 Task: Check the percentage active listings of washer in the last 5 years.
Action: Mouse moved to (1059, 233)
Screenshot: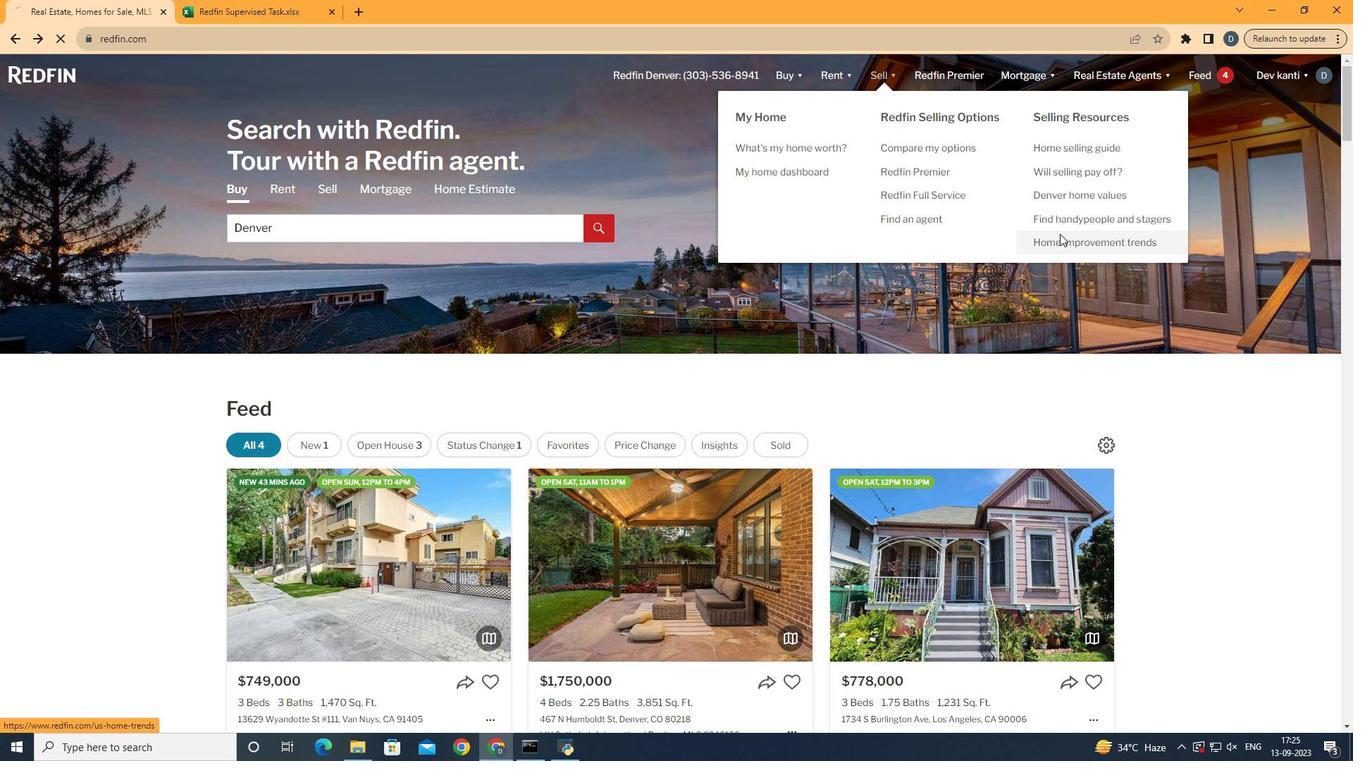 
Action: Mouse pressed left at (1059, 233)
Screenshot: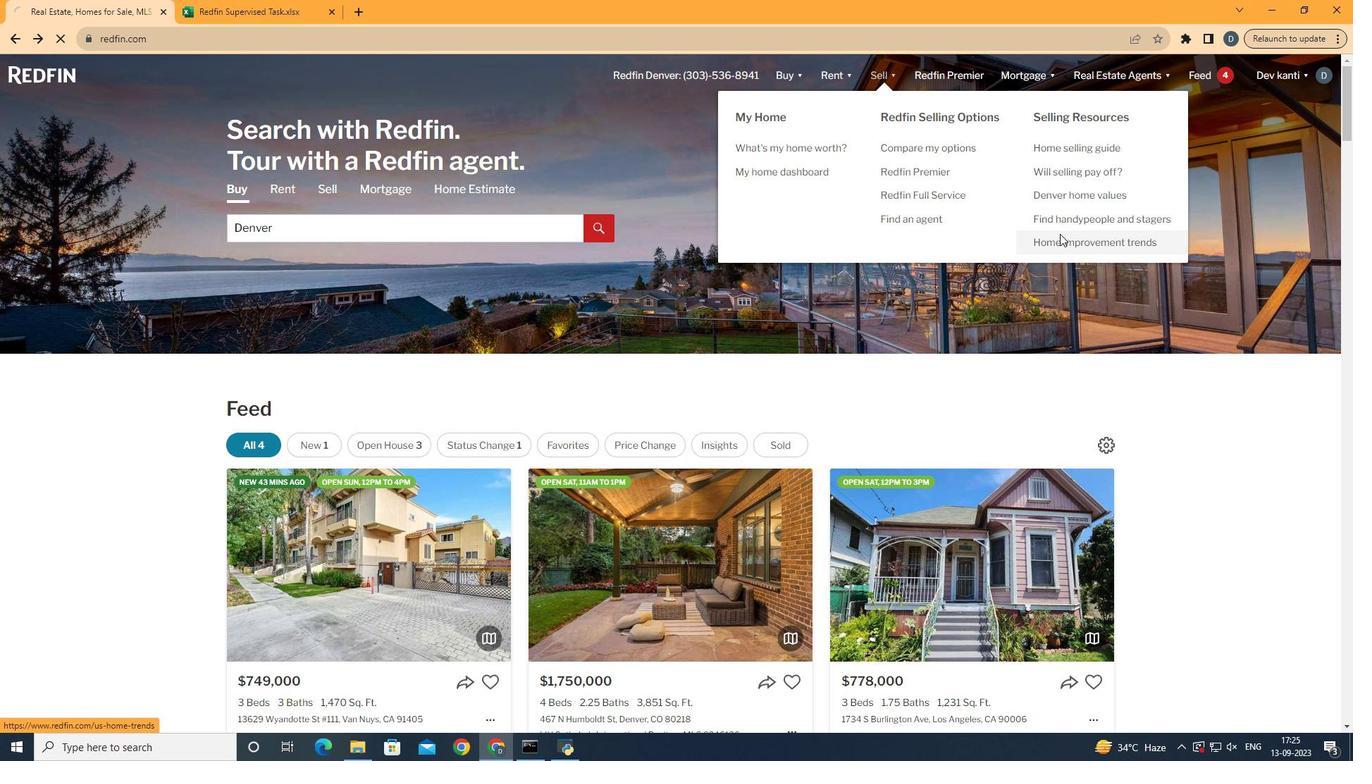 
Action: Mouse moved to (385, 261)
Screenshot: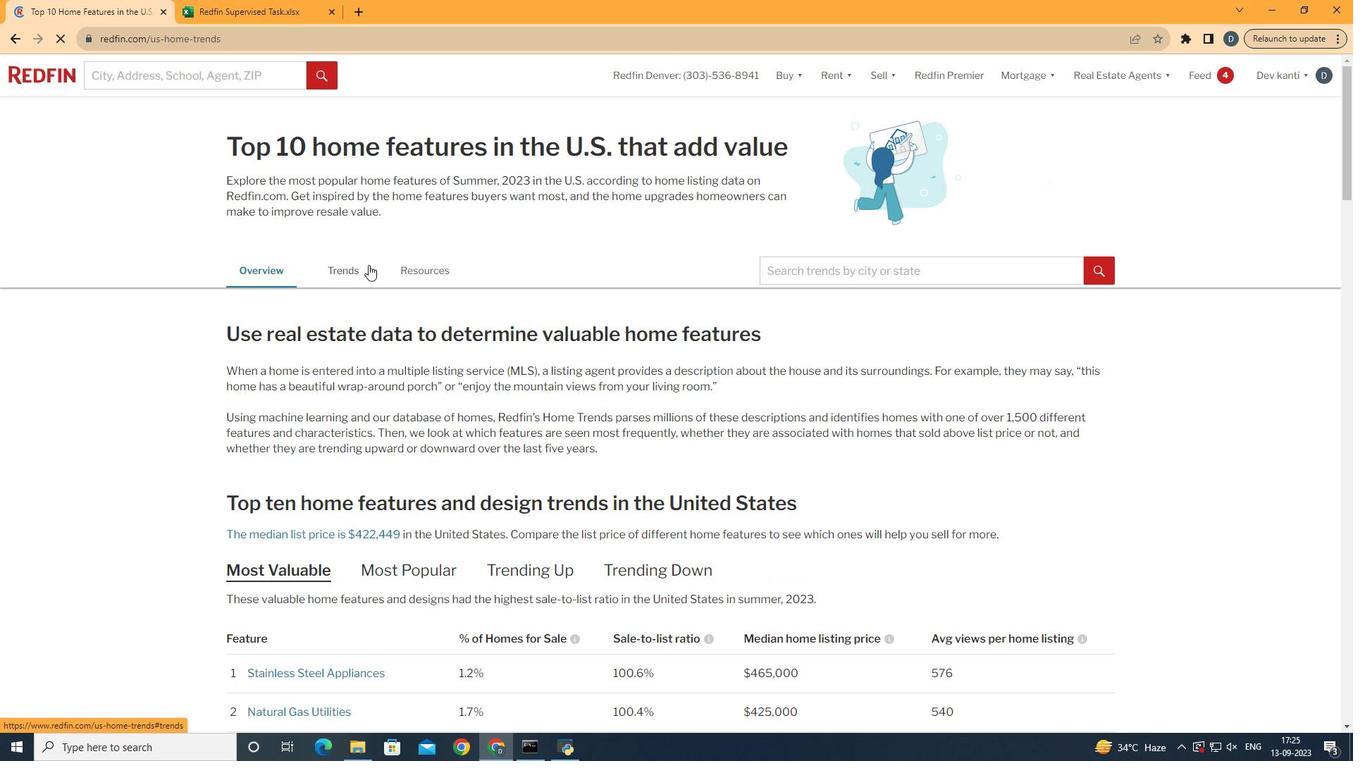 
Action: Mouse pressed left at (385, 261)
Screenshot: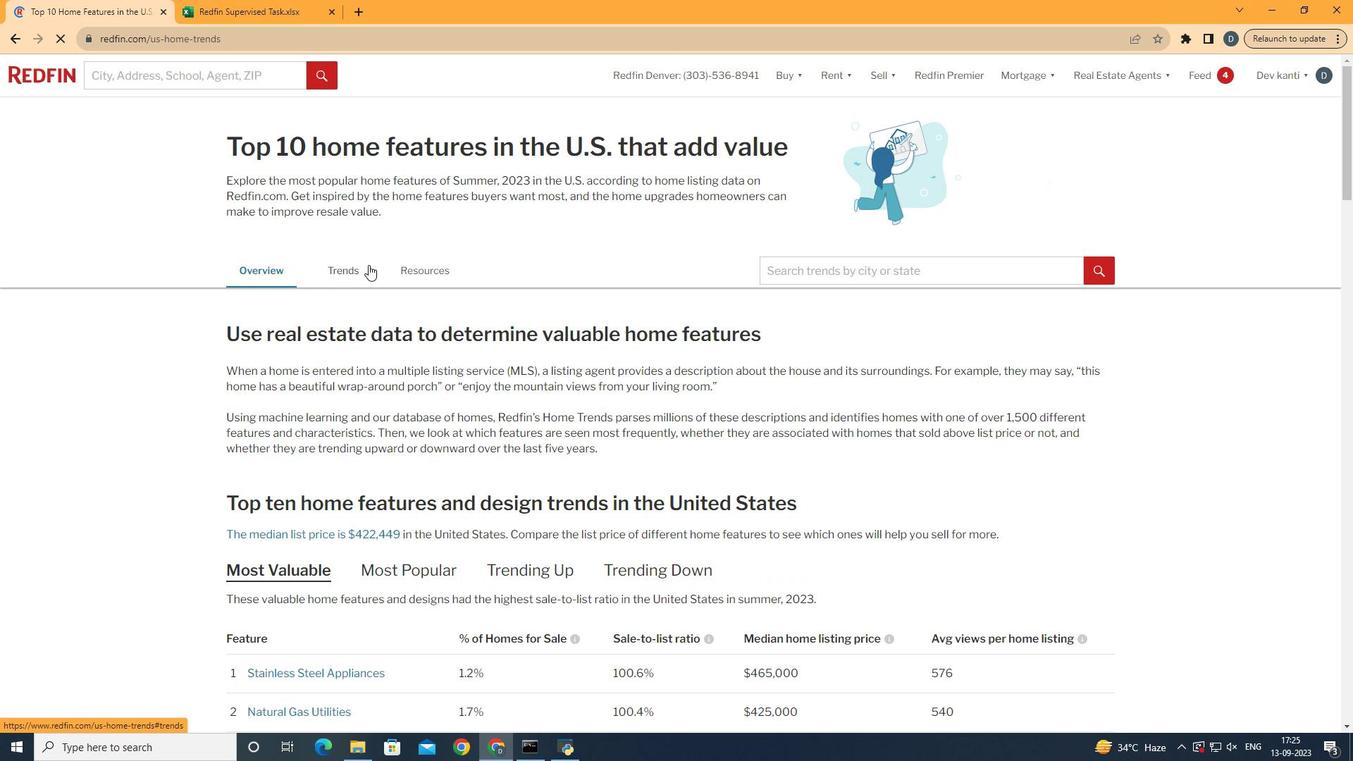 
Action: Mouse moved to (368, 264)
Screenshot: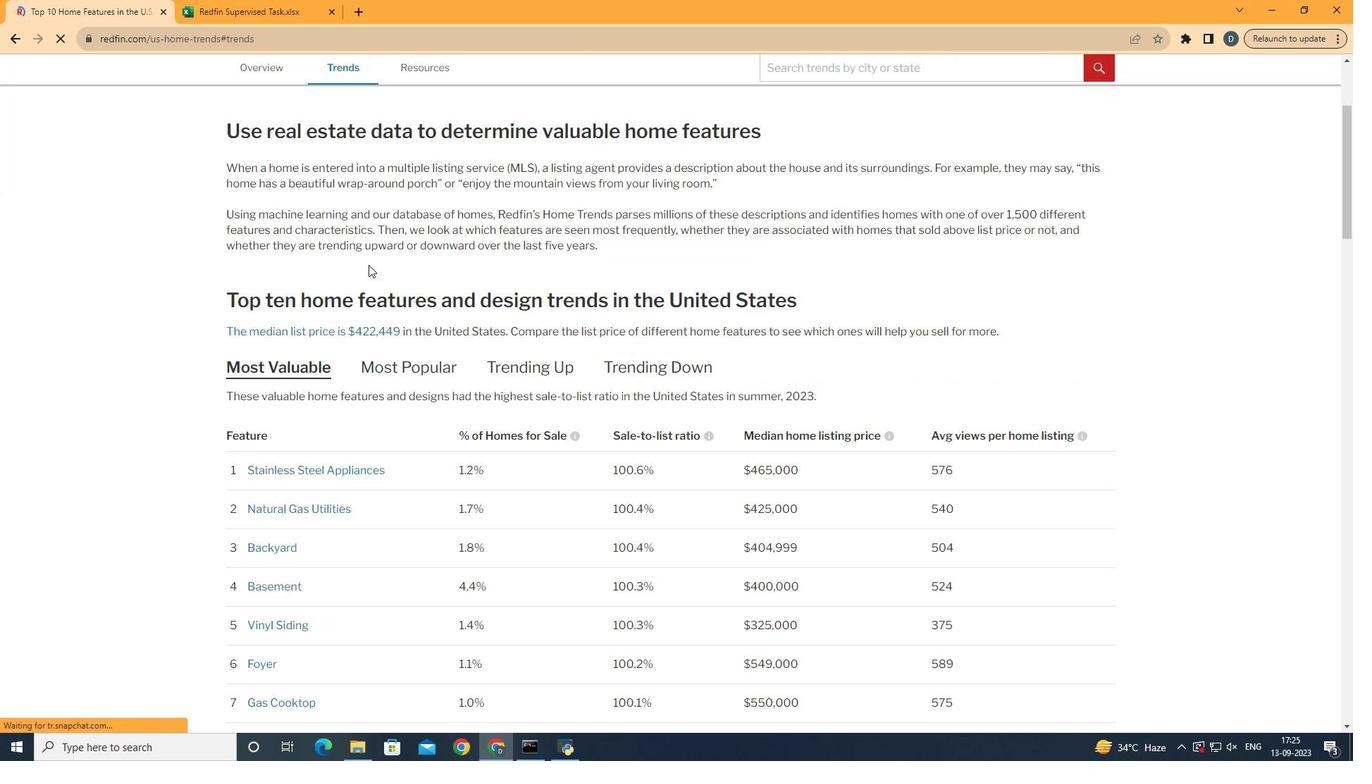 
Action: Mouse pressed left at (368, 264)
Screenshot: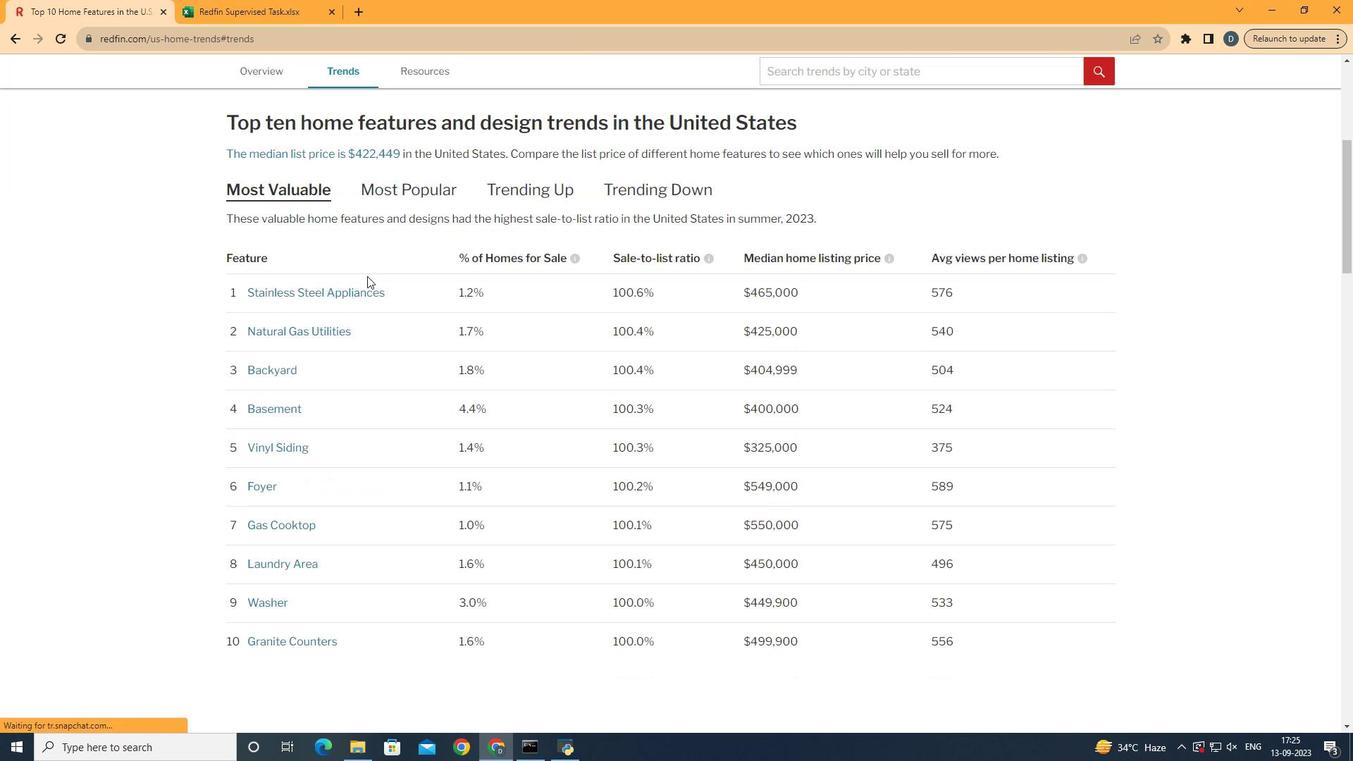 
Action: Mouse moved to (578, 373)
Screenshot: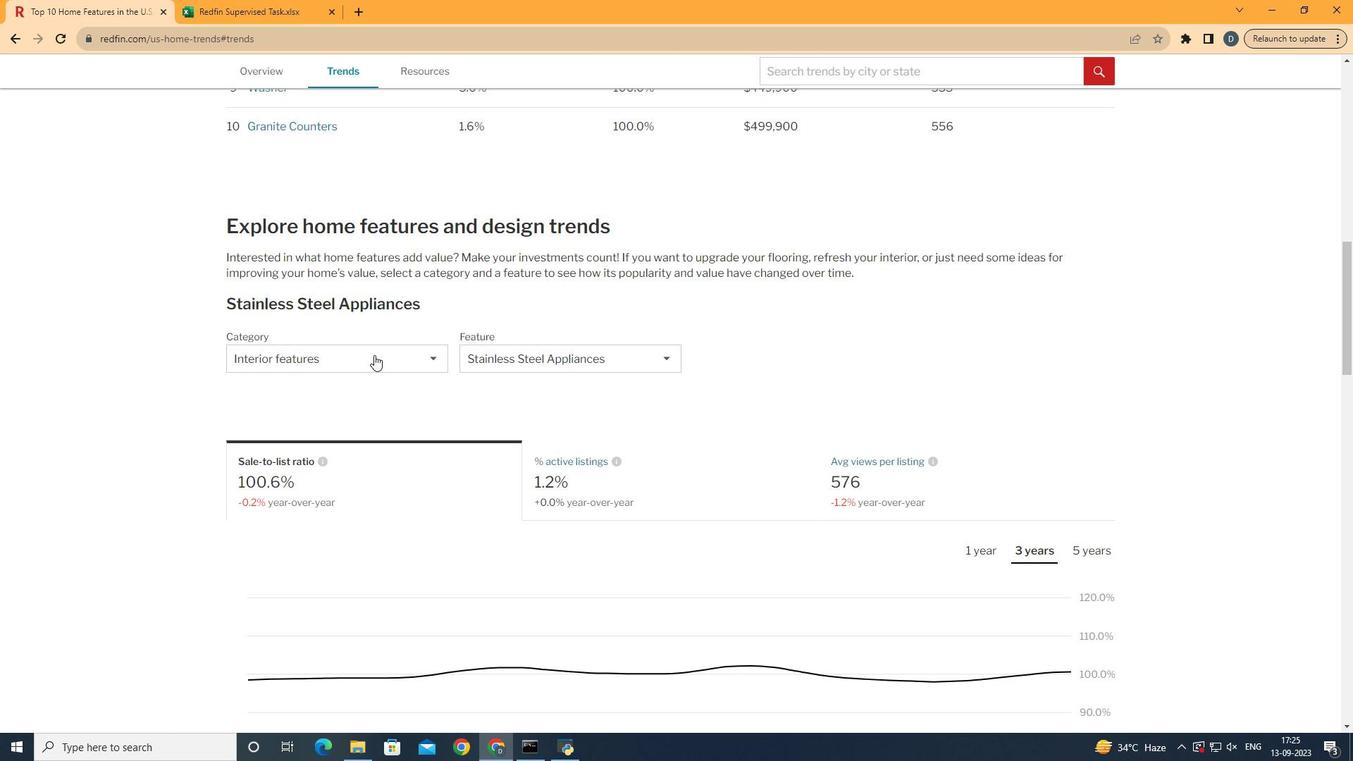 
Action: Mouse scrolled (578, 372) with delta (0, 0)
Screenshot: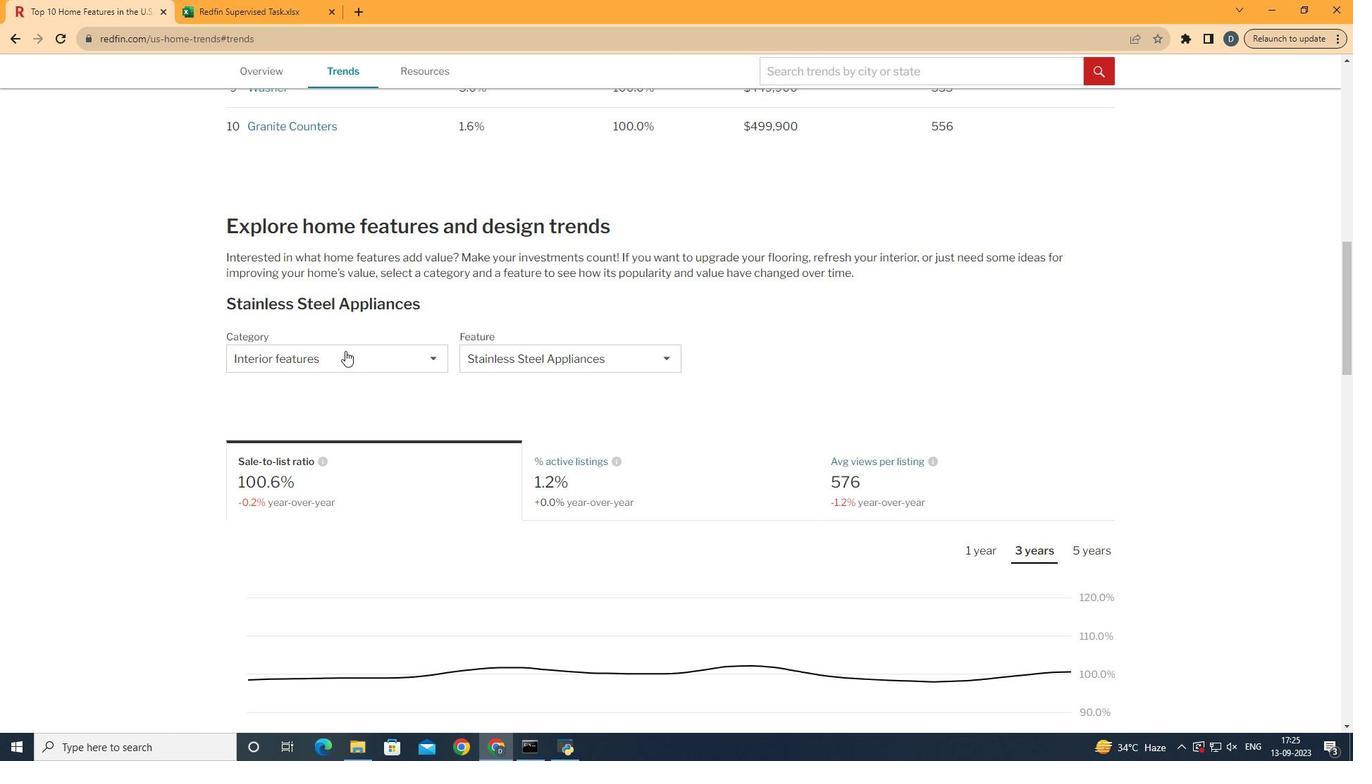 
Action: Mouse scrolled (578, 372) with delta (0, 0)
Screenshot: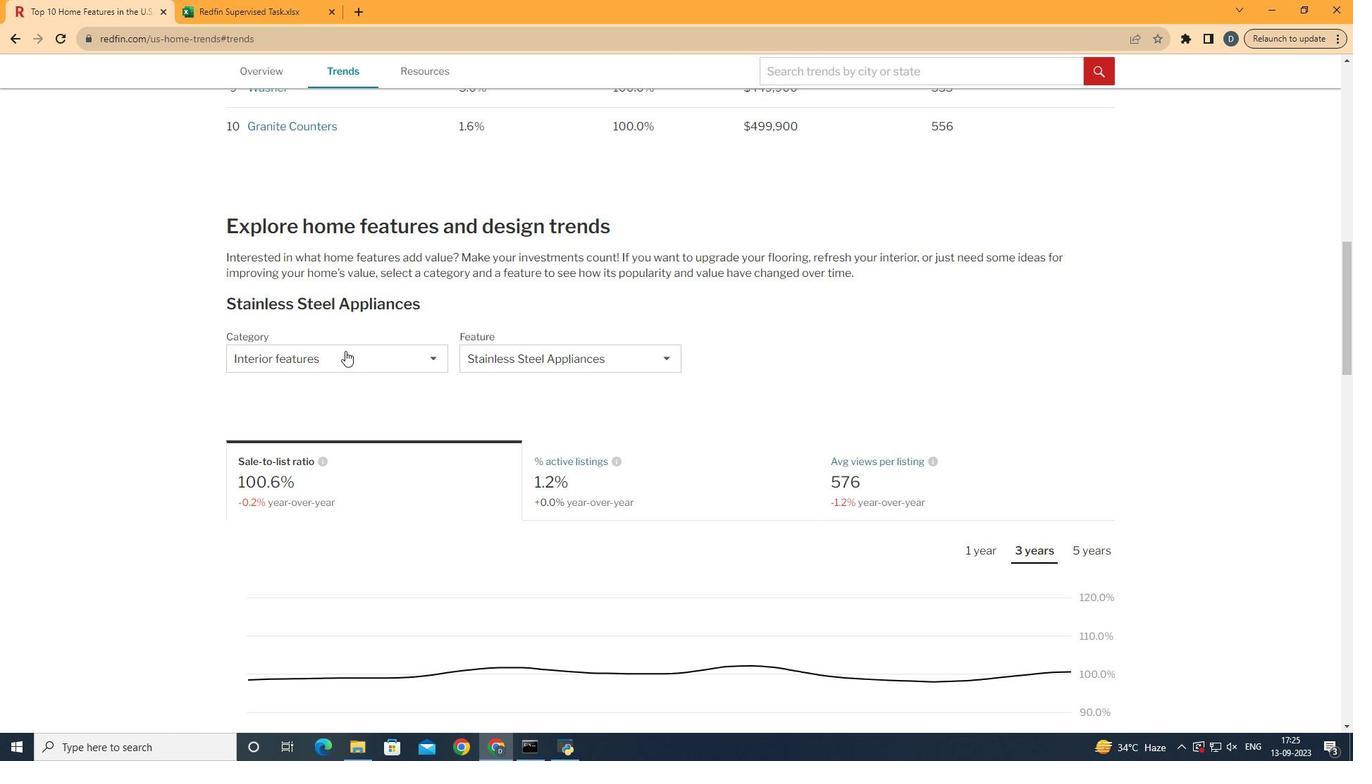 
Action: Mouse scrolled (578, 372) with delta (0, 0)
Screenshot: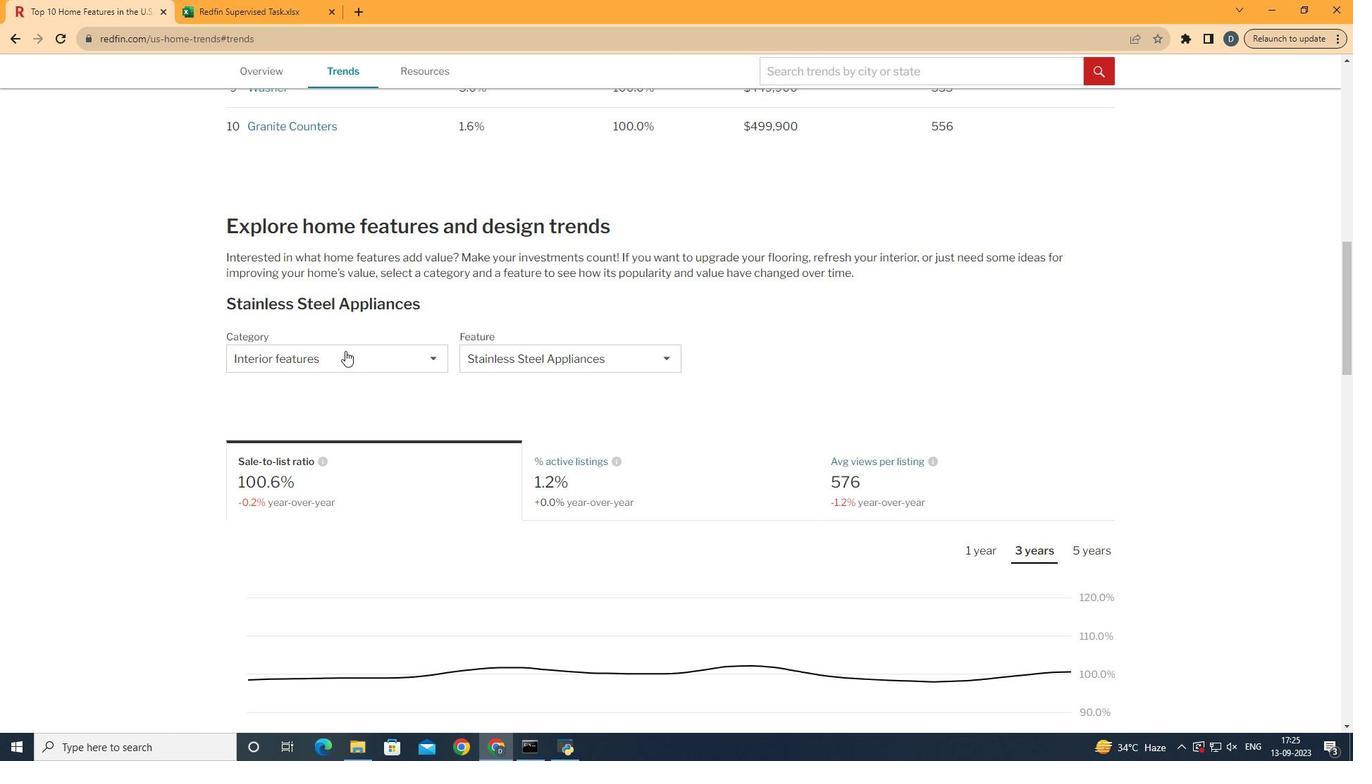 
Action: Mouse scrolled (578, 372) with delta (0, -1)
Screenshot: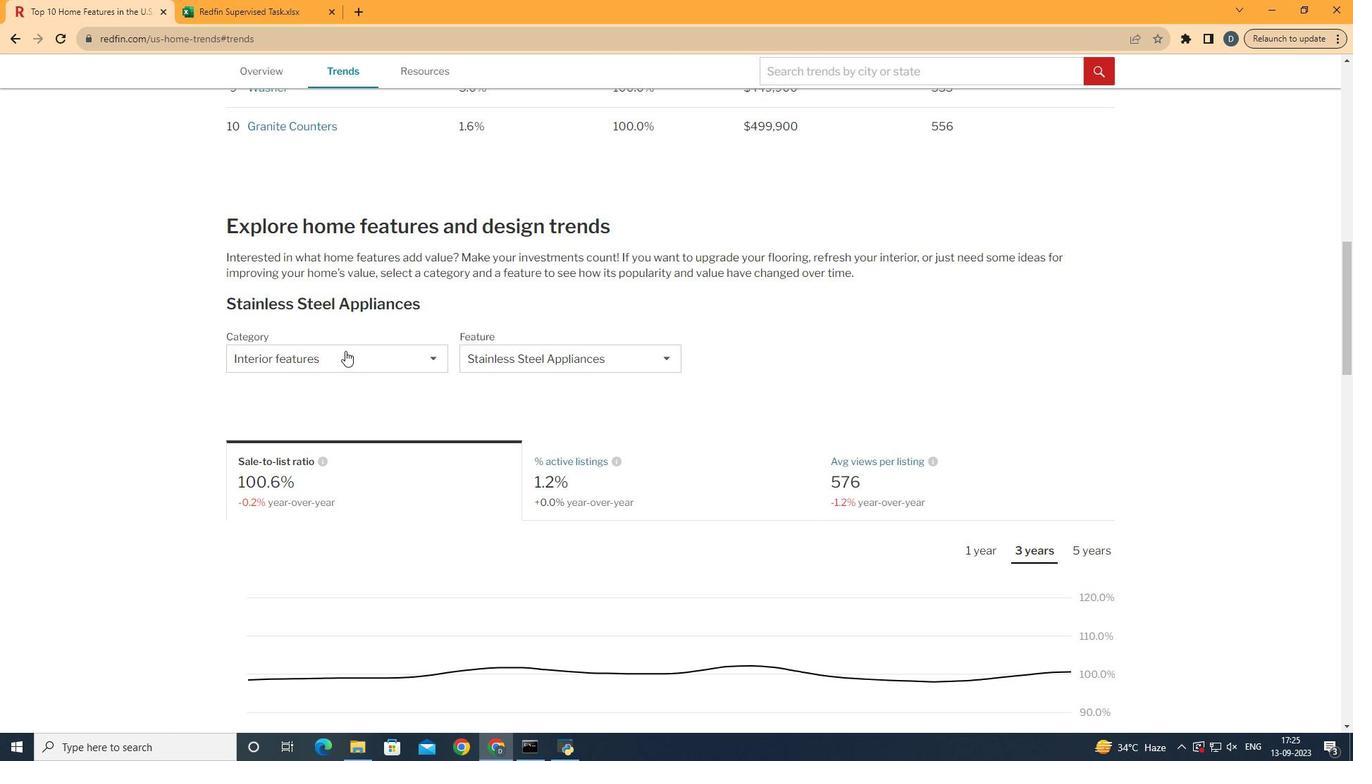 
Action: Mouse scrolled (578, 372) with delta (0, 0)
Screenshot: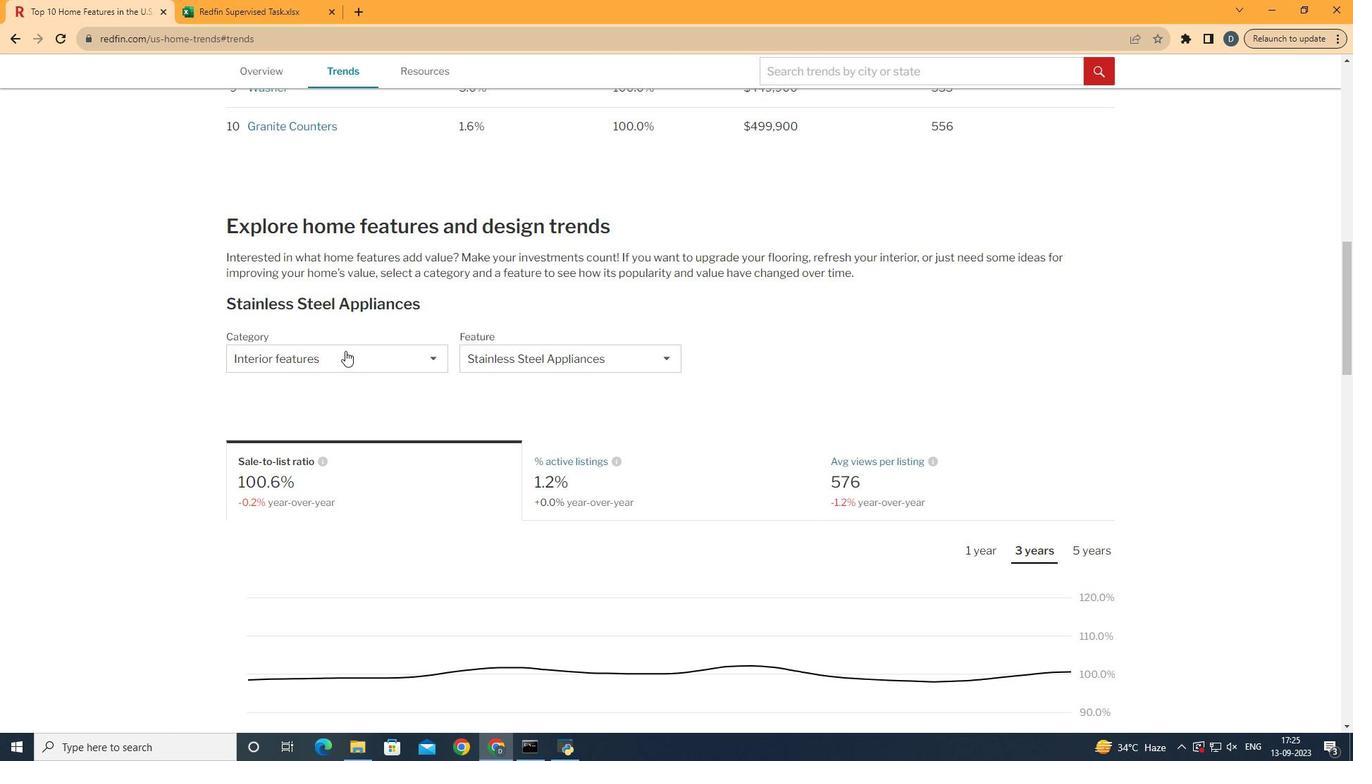 
Action: Mouse scrolled (578, 372) with delta (0, 0)
Screenshot: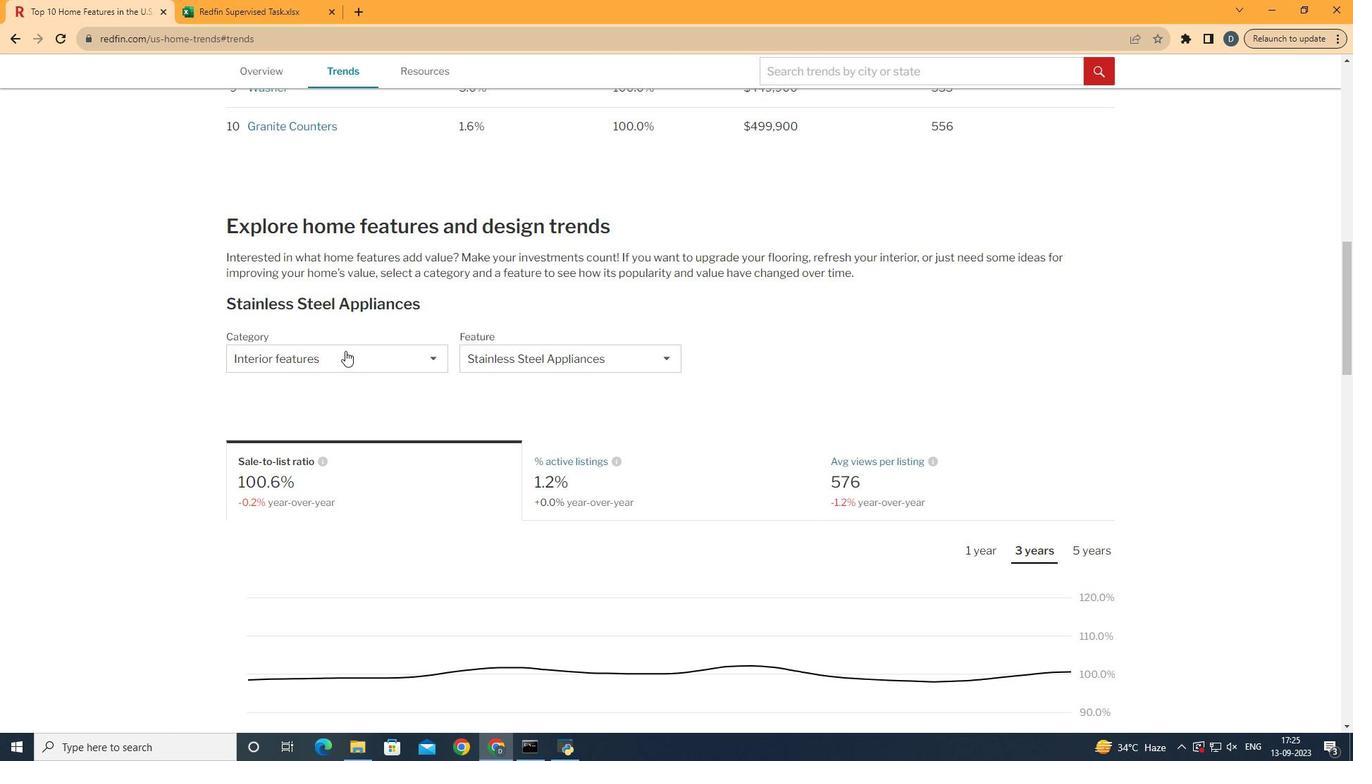 
Action: Mouse moved to (345, 350)
Screenshot: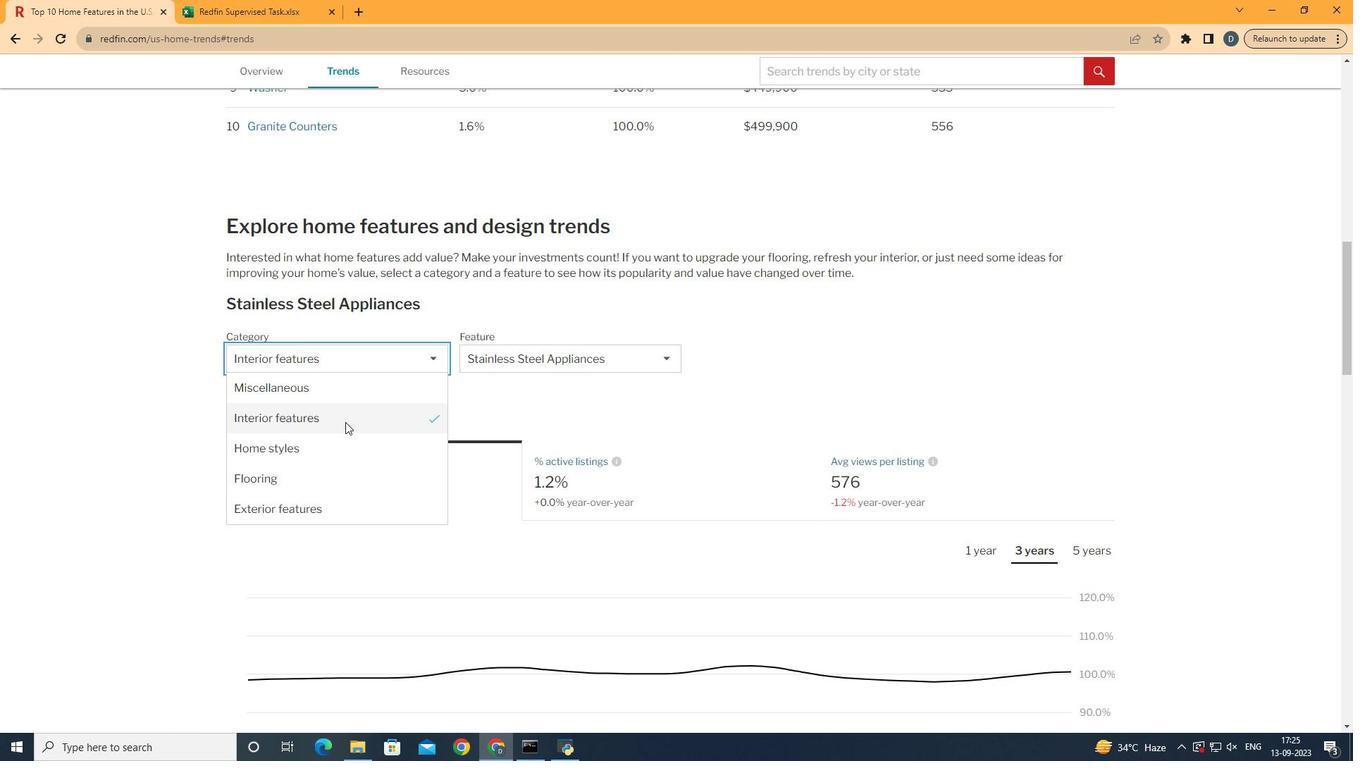 
Action: Mouse pressed left at (345, 350)
Screenshot: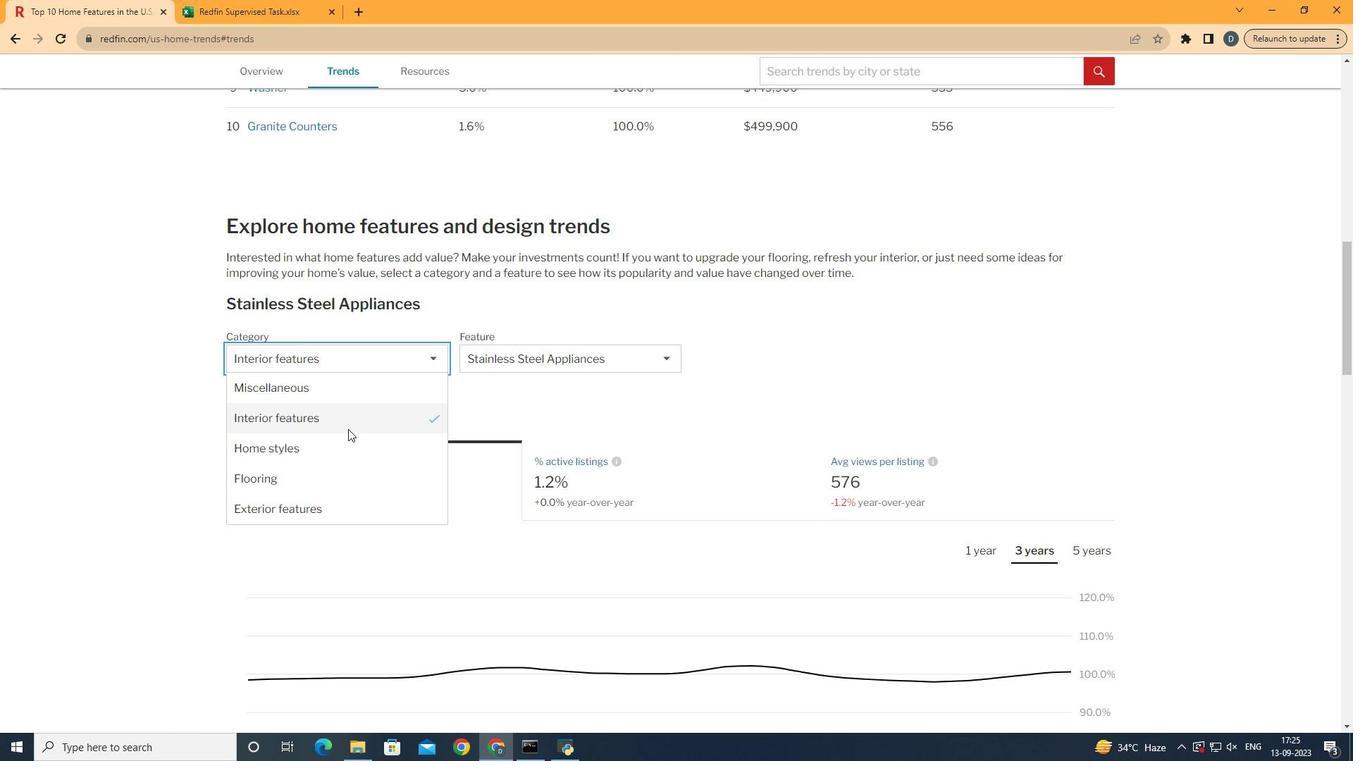 
Action: Mouse moved to (348, 429)
Screenshot: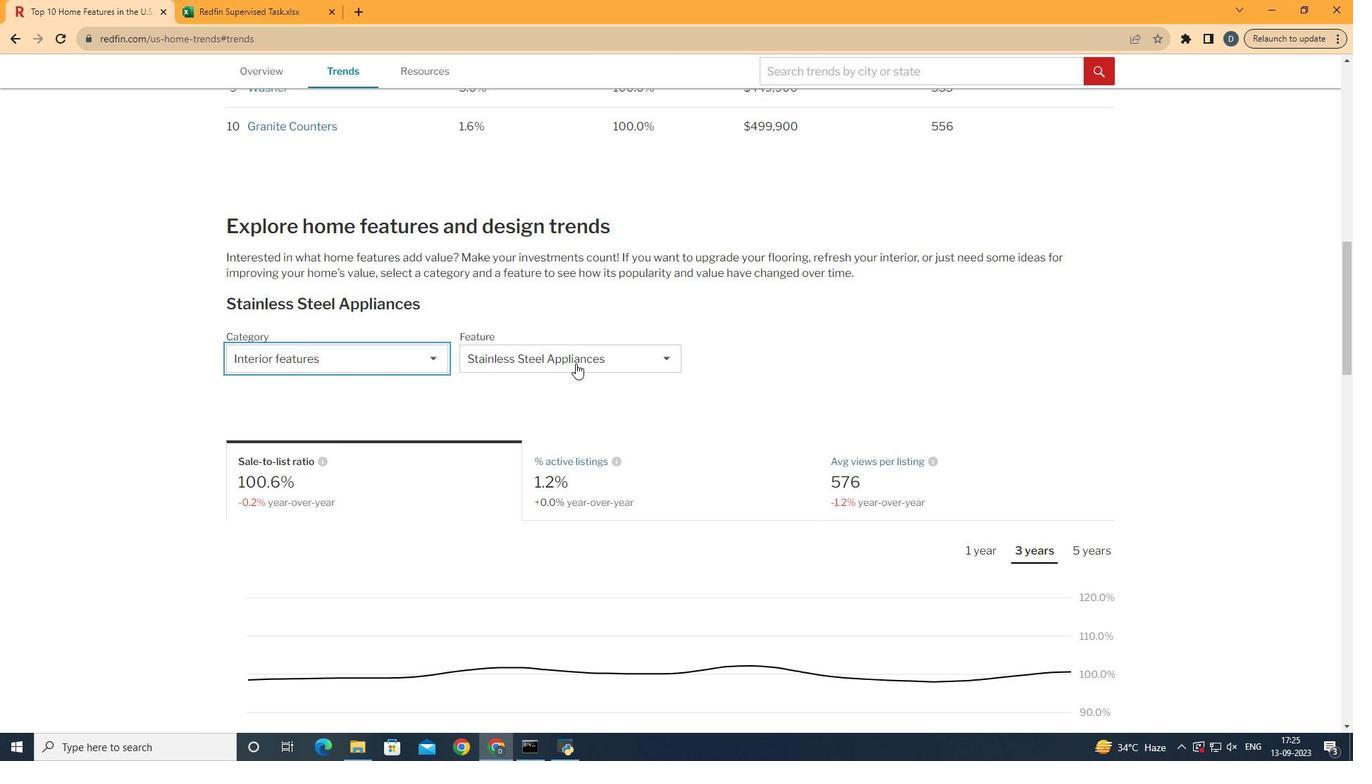
Action: Mouse pressed left at (348, 429)
Screenshot: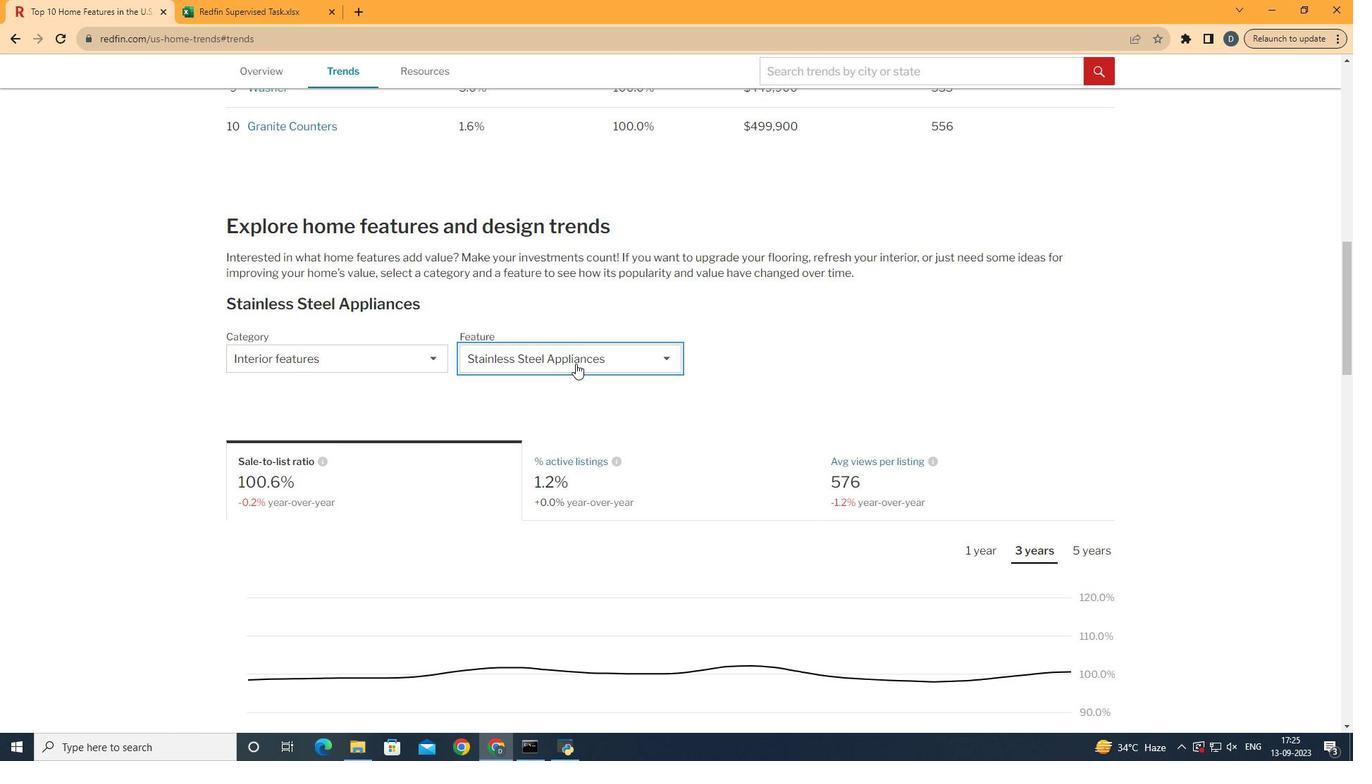 
Action: Mouse moved to (575, 363)
Screenshot: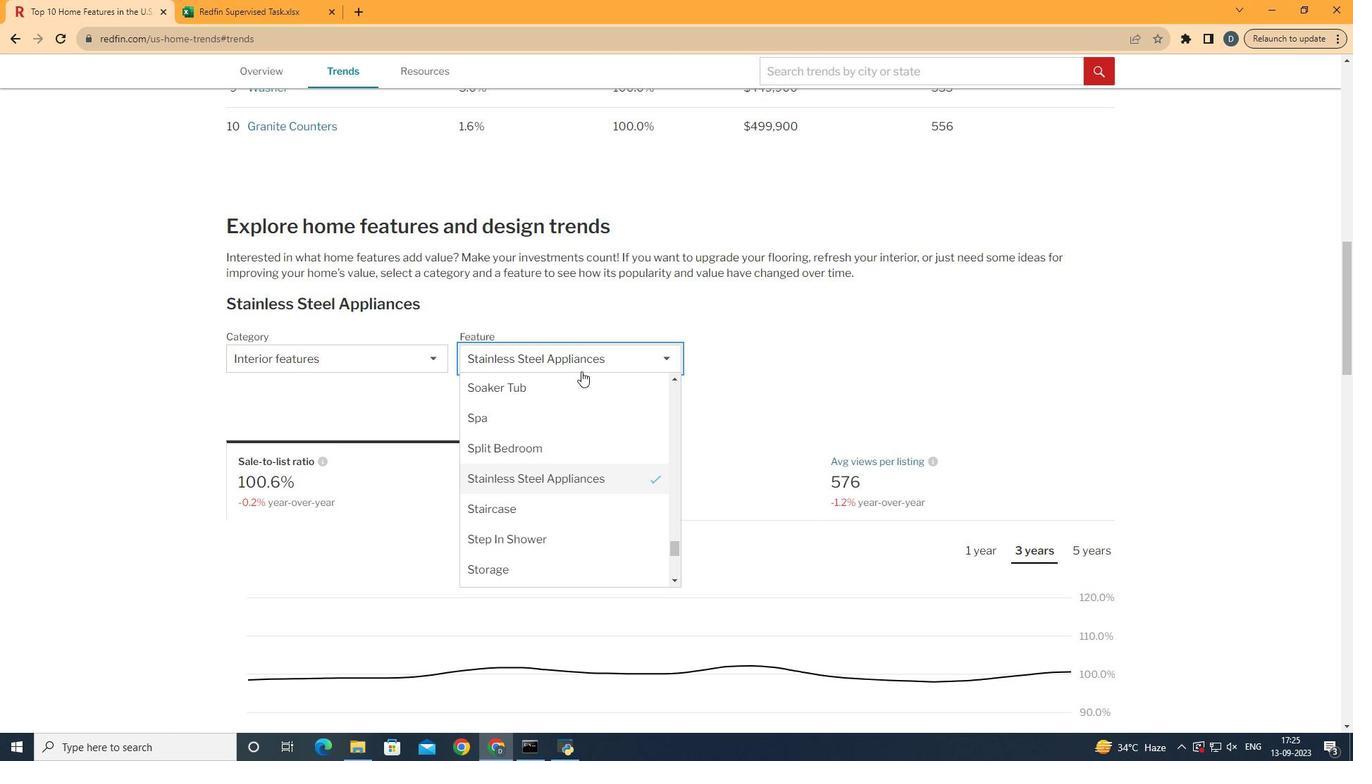 
Action: Mouse pressed left at (575, 363)
Screenshot: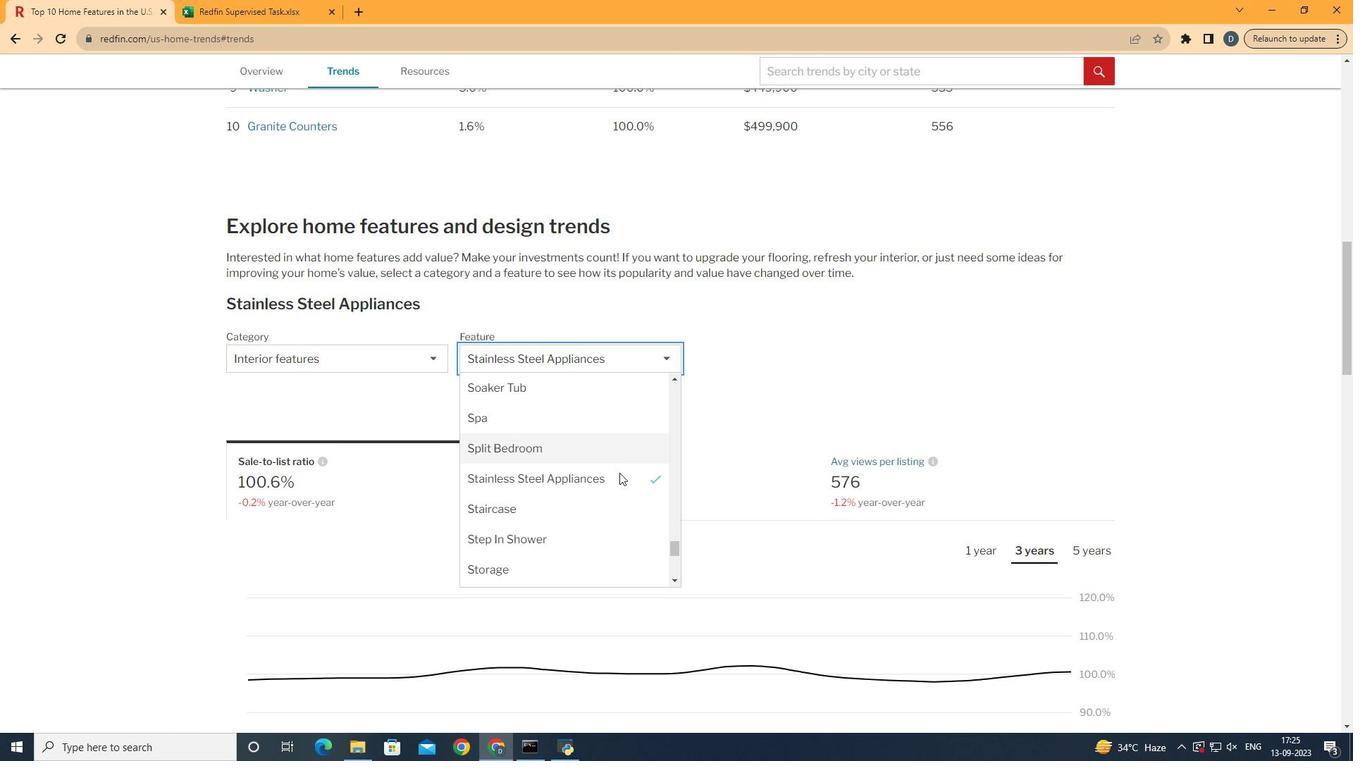 
Action: Mouse moved to (621, 482)
Screenshot: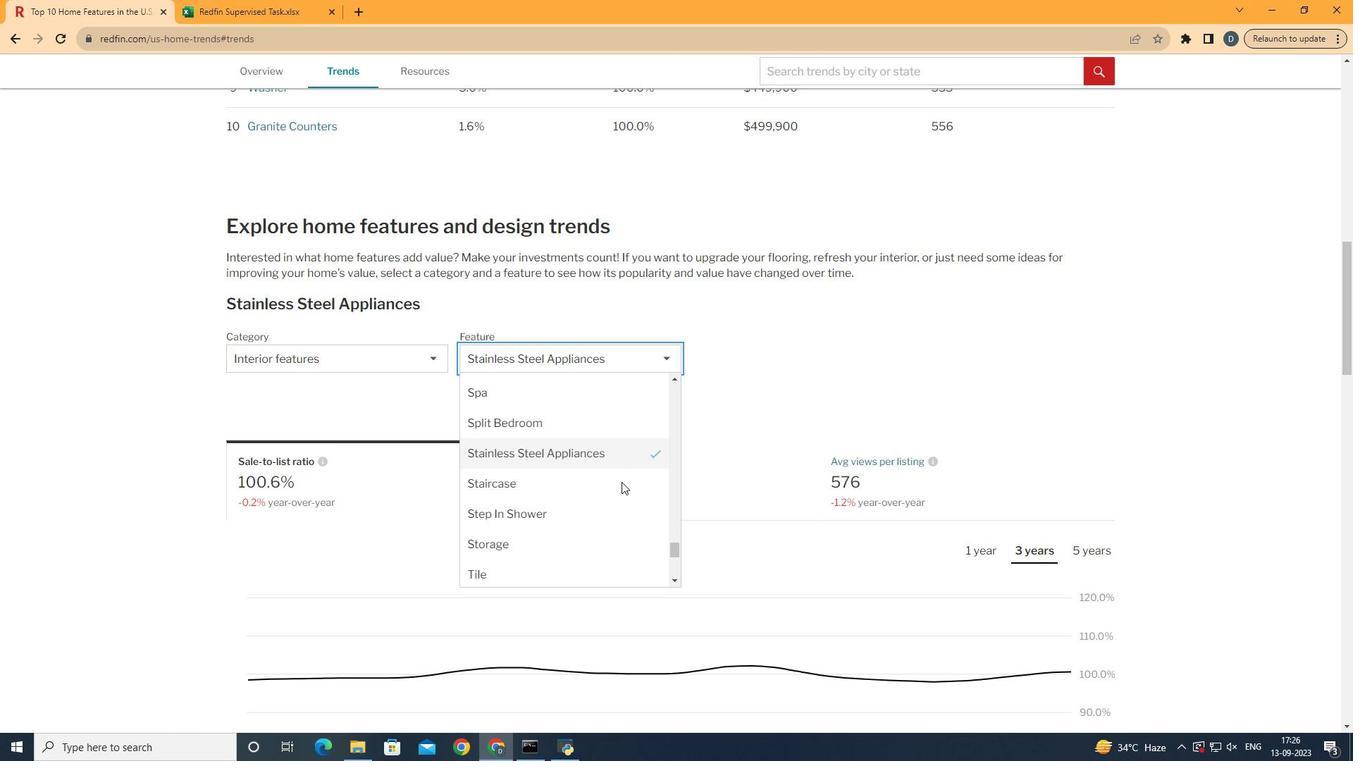 
Action: Mouse scrolled (621, 481) with delta (0, 0)
Screenshot: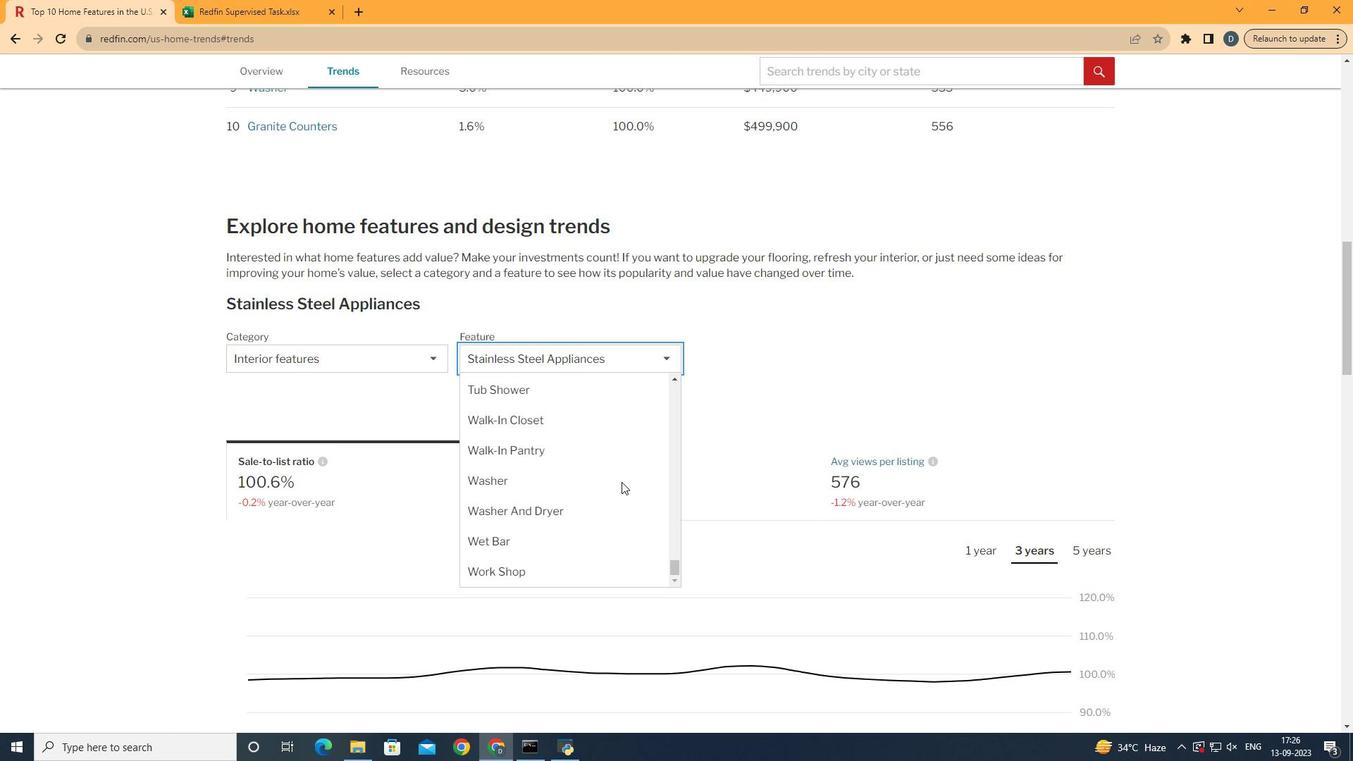 
Action: Mouse scrolled (621, 481) with delta (0, 0)
Screenshot: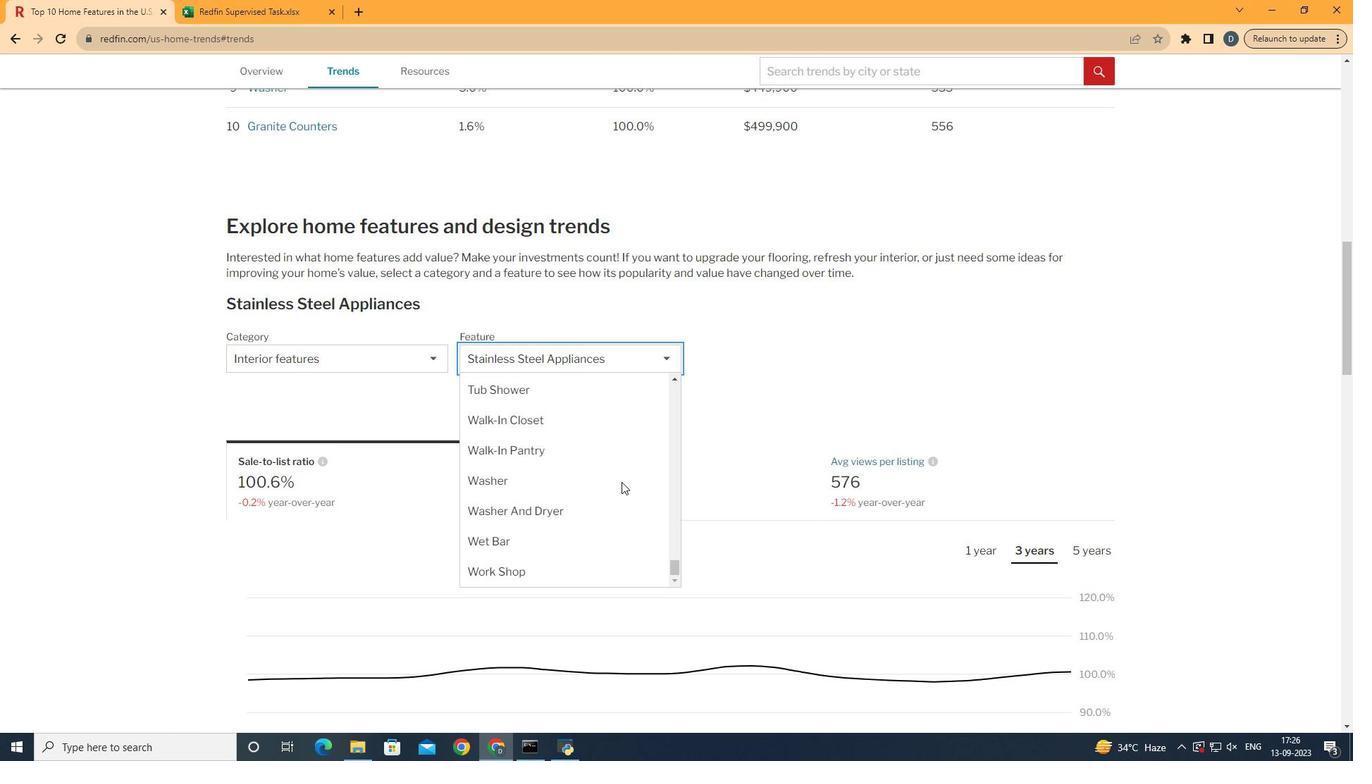 
Action: Mouse scrolled (621, 481) with delta (0, 0)
Screenshot: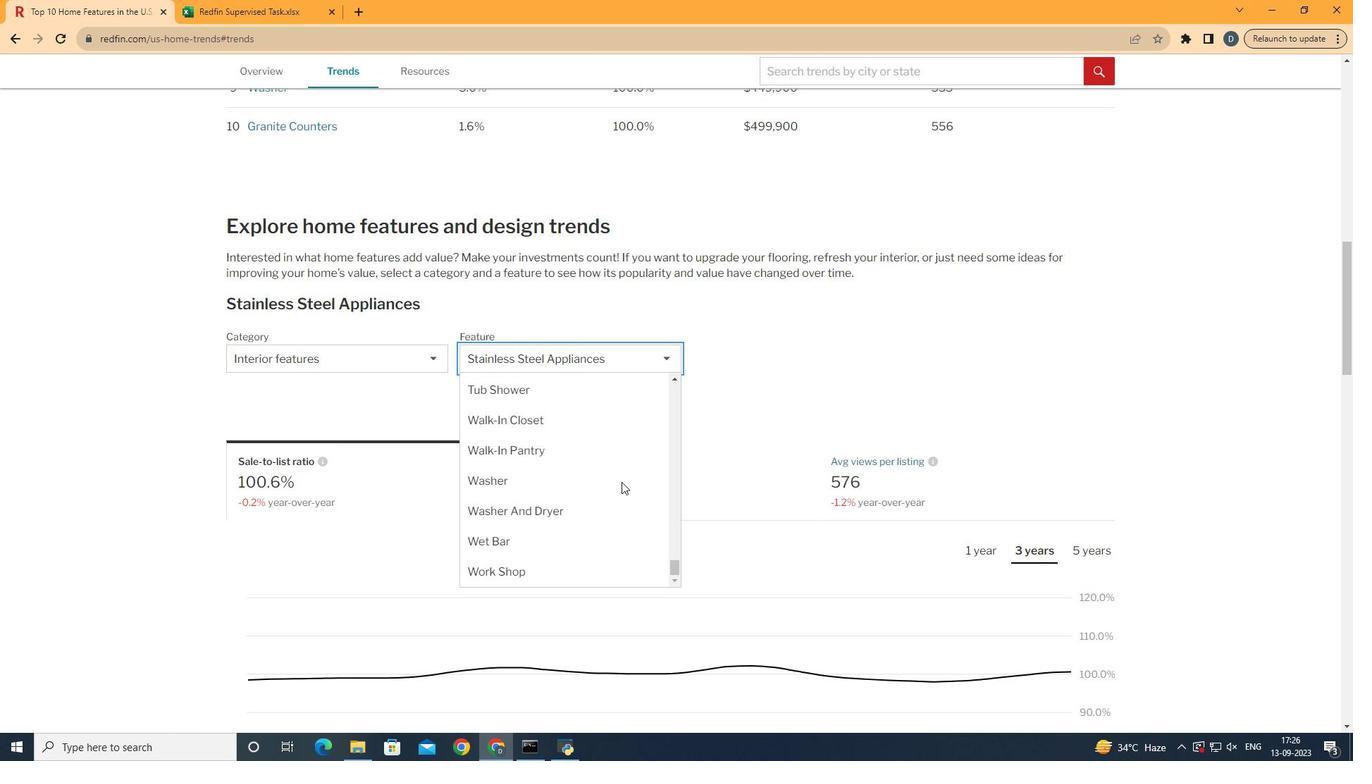 
Action: Mouse scrolled (621, 481) with delta (0, 0)
Screenshot: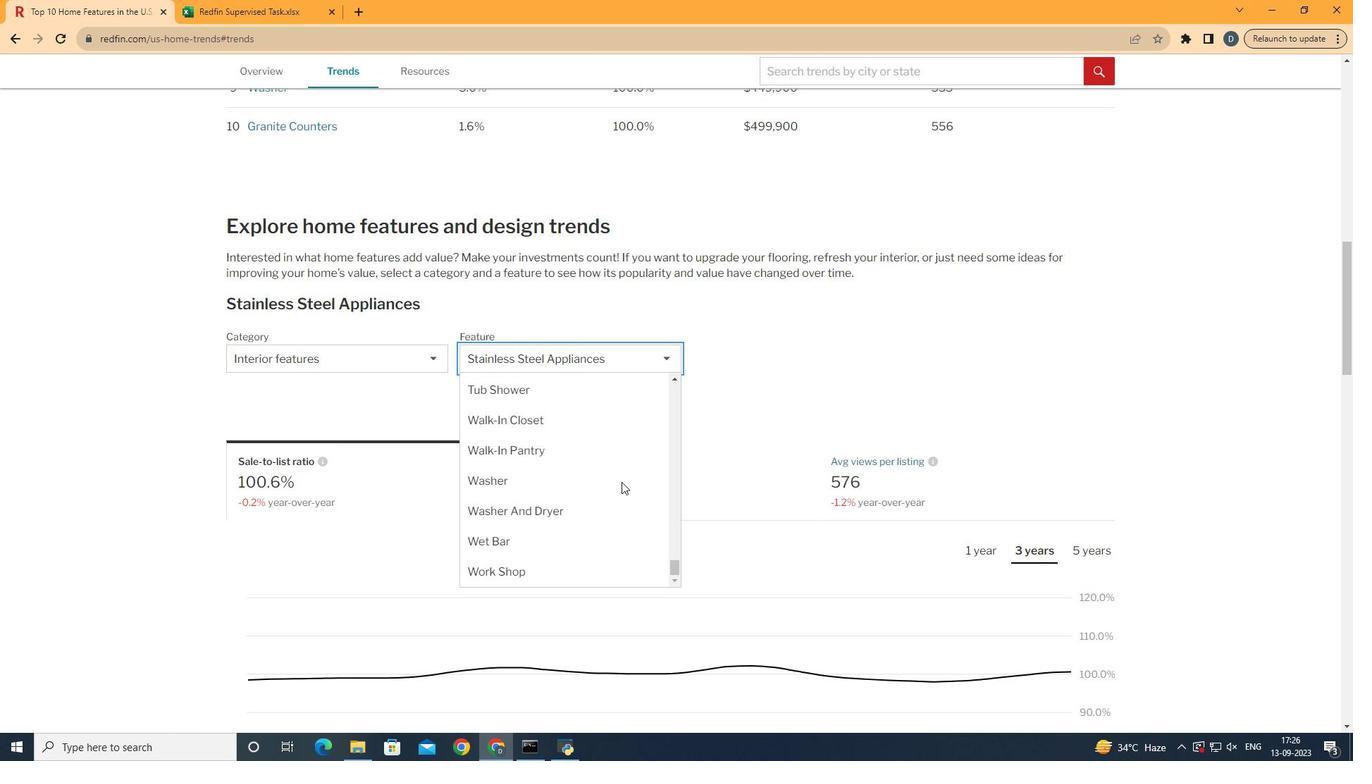 
Action: Mouse moved to (619, 482)
Screenshot: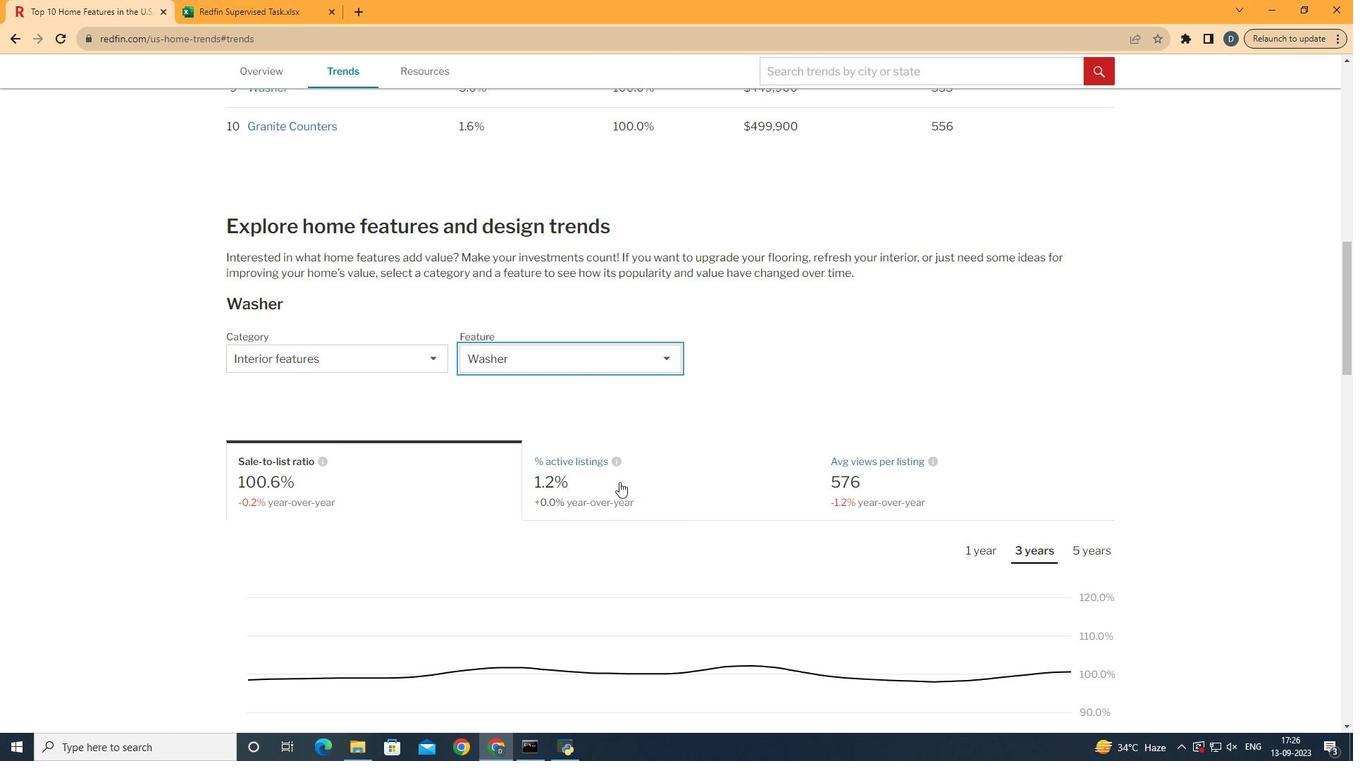 
Action: Mouse pressed left at (619, 482)
Screenshot: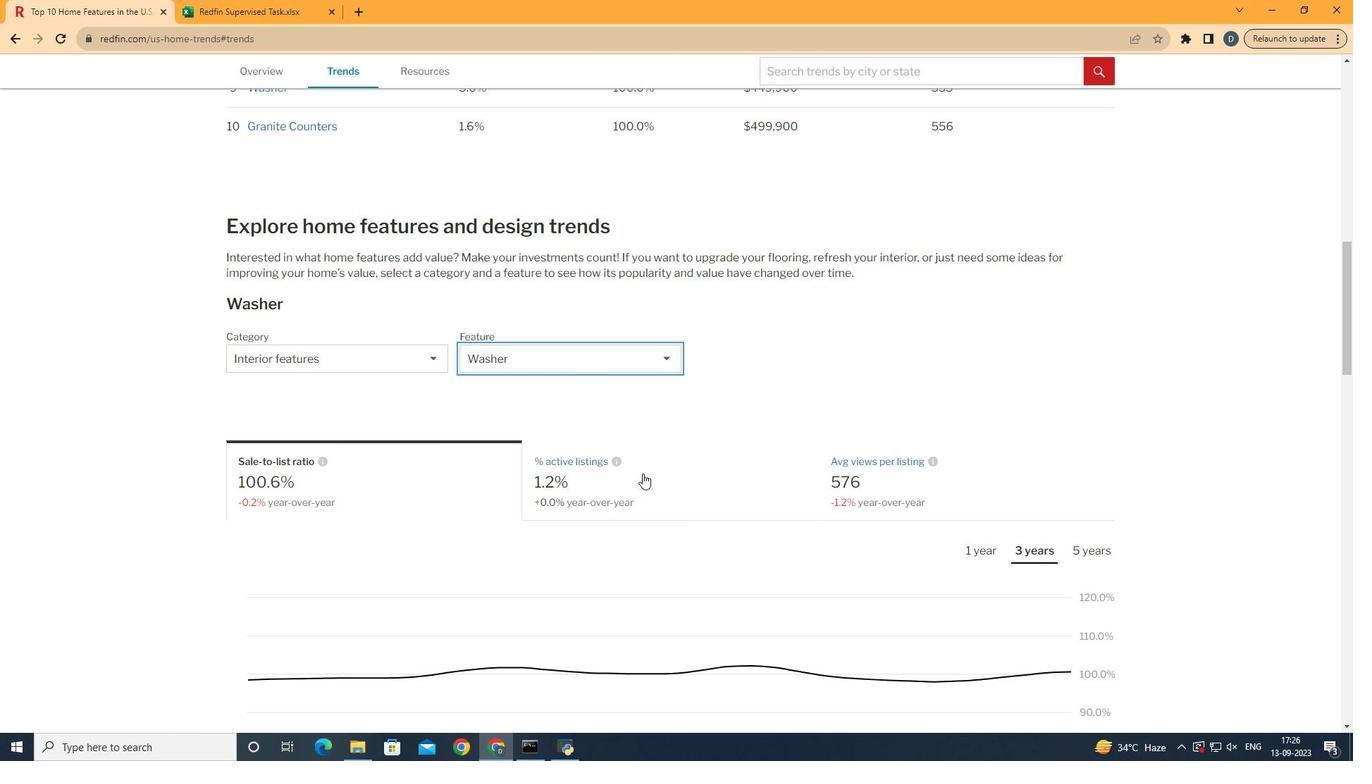 
Action: Mouse moved to (688, 475)
Screenshot: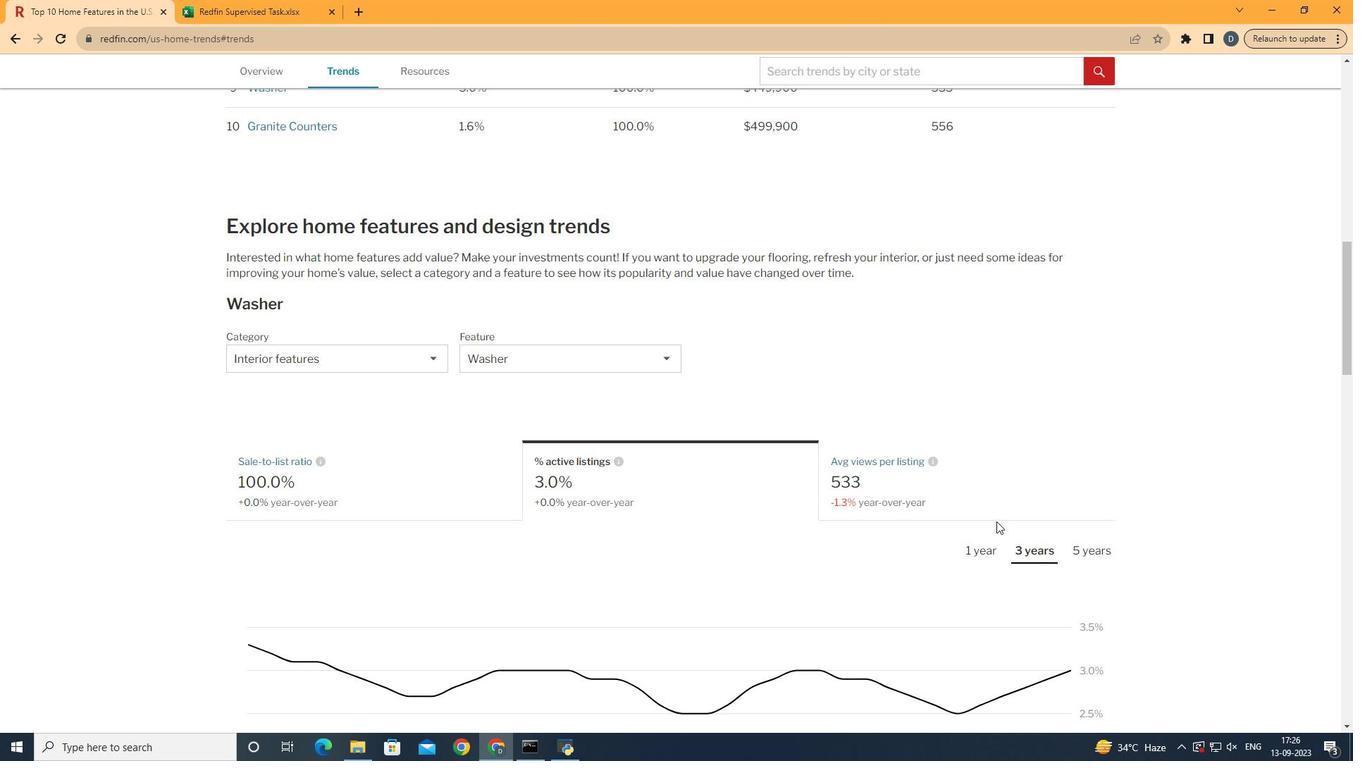 
Action: Mouse pressed left at (688, 475)
Screenshot: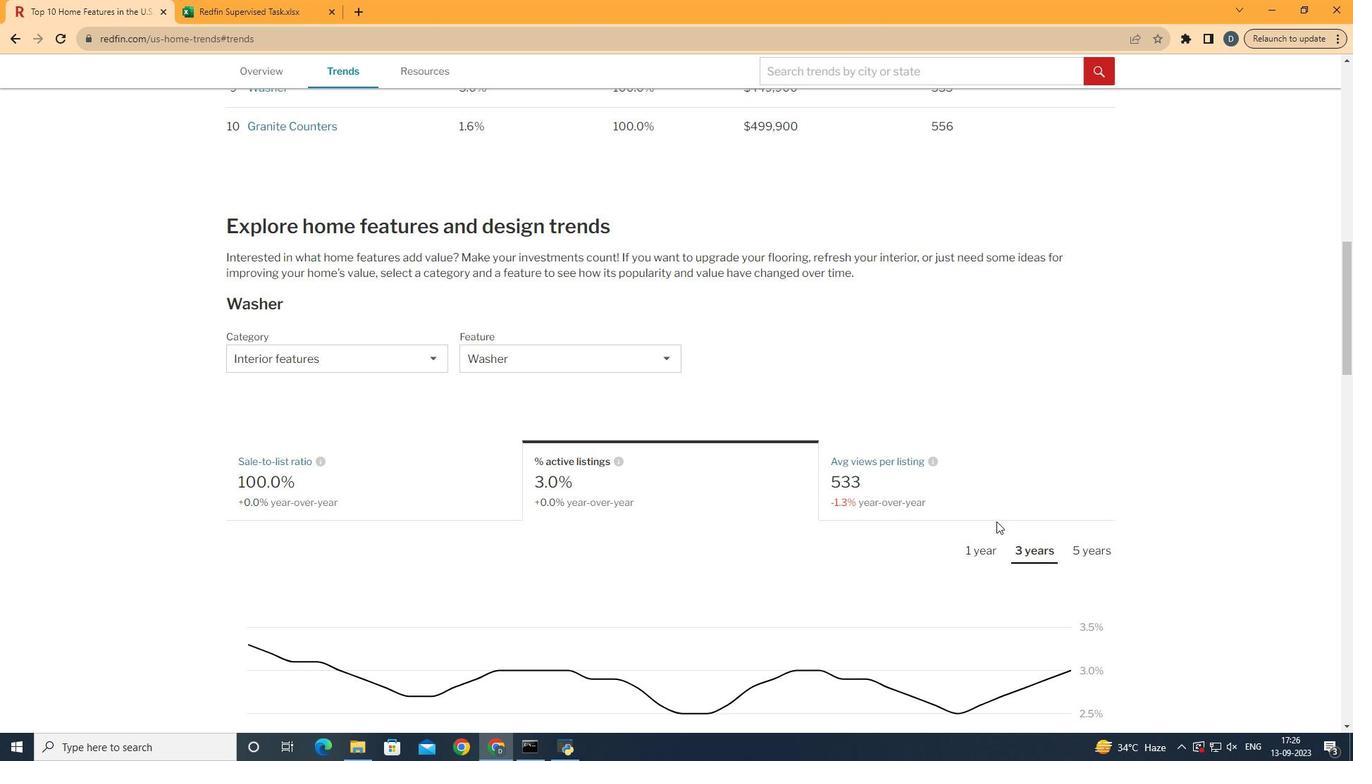 
Action: Mouse moved to (1103, 555)
Screenshot: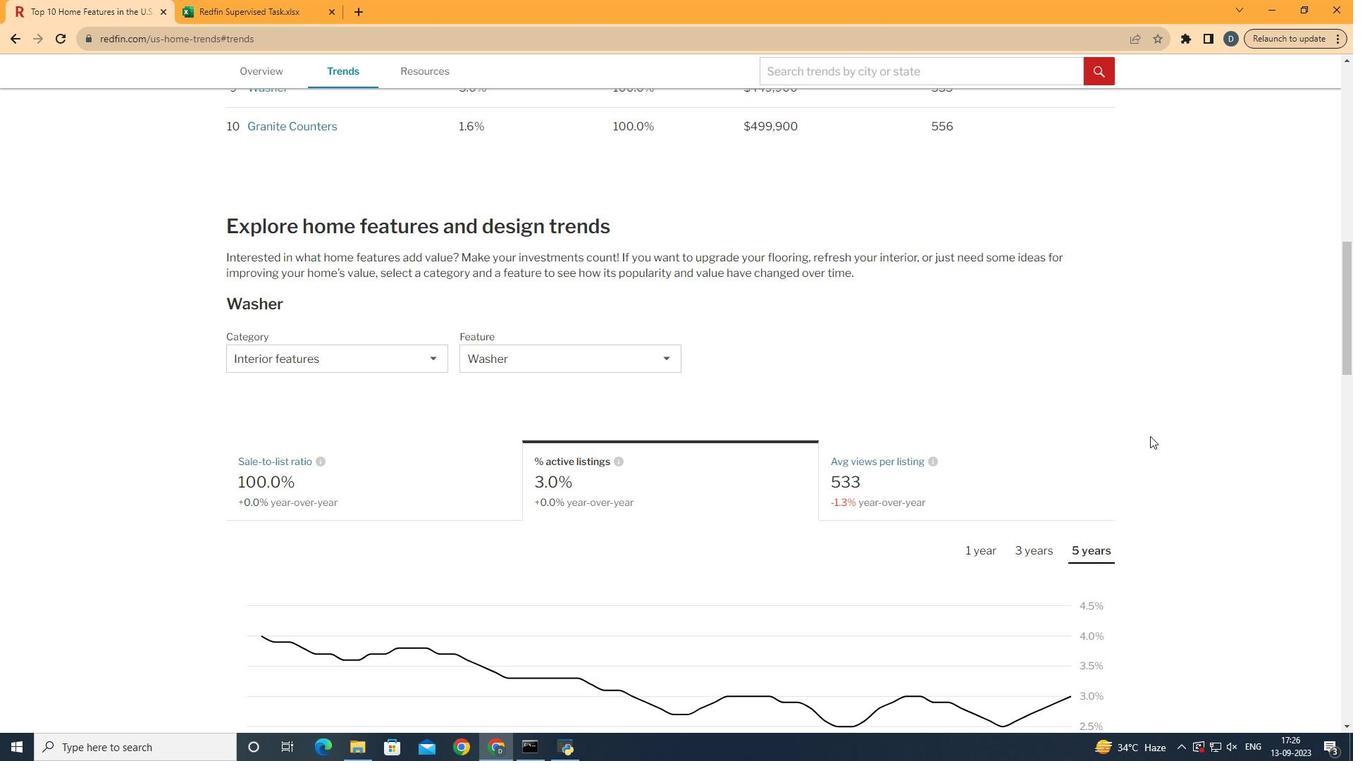 
Action: Mouse pressed left at (1103, 555)
Screenshot: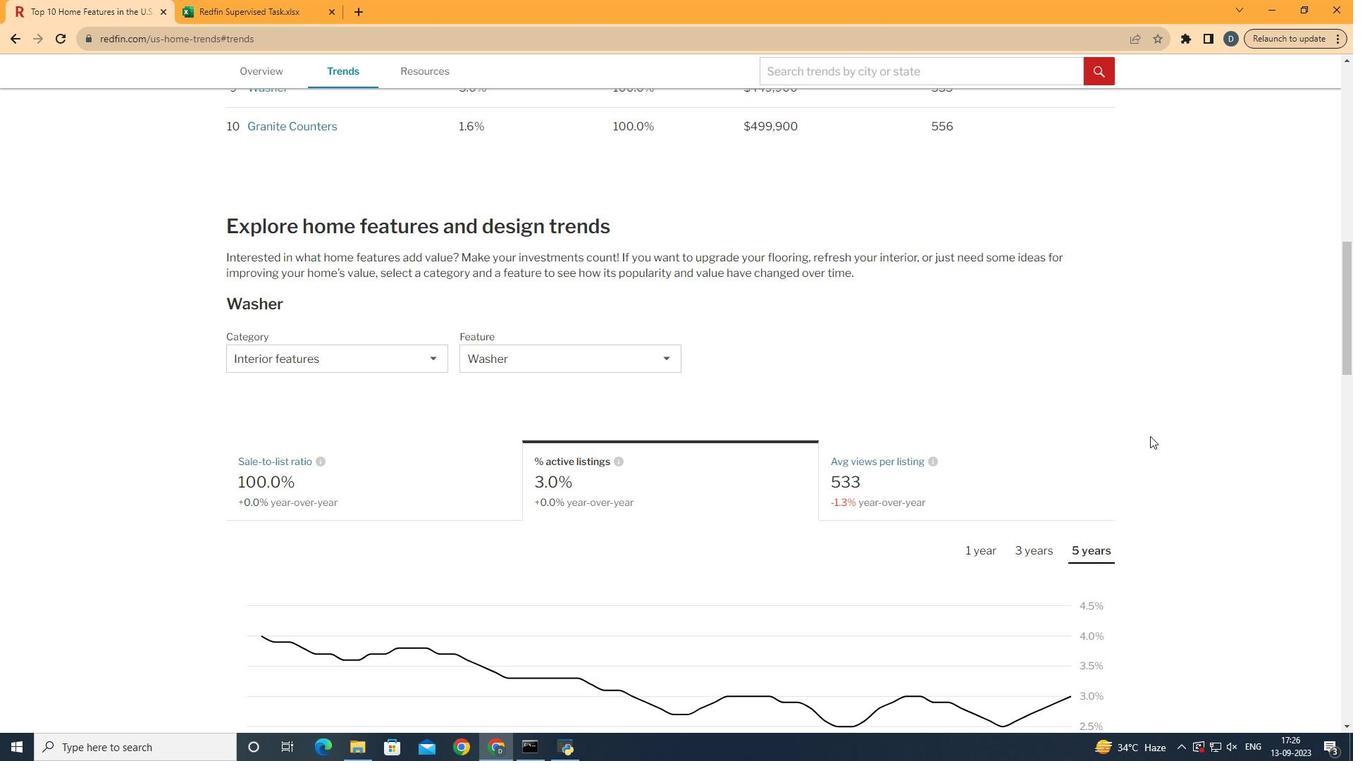 
Action: Mouse moved to (1150, 436)
Screenshot: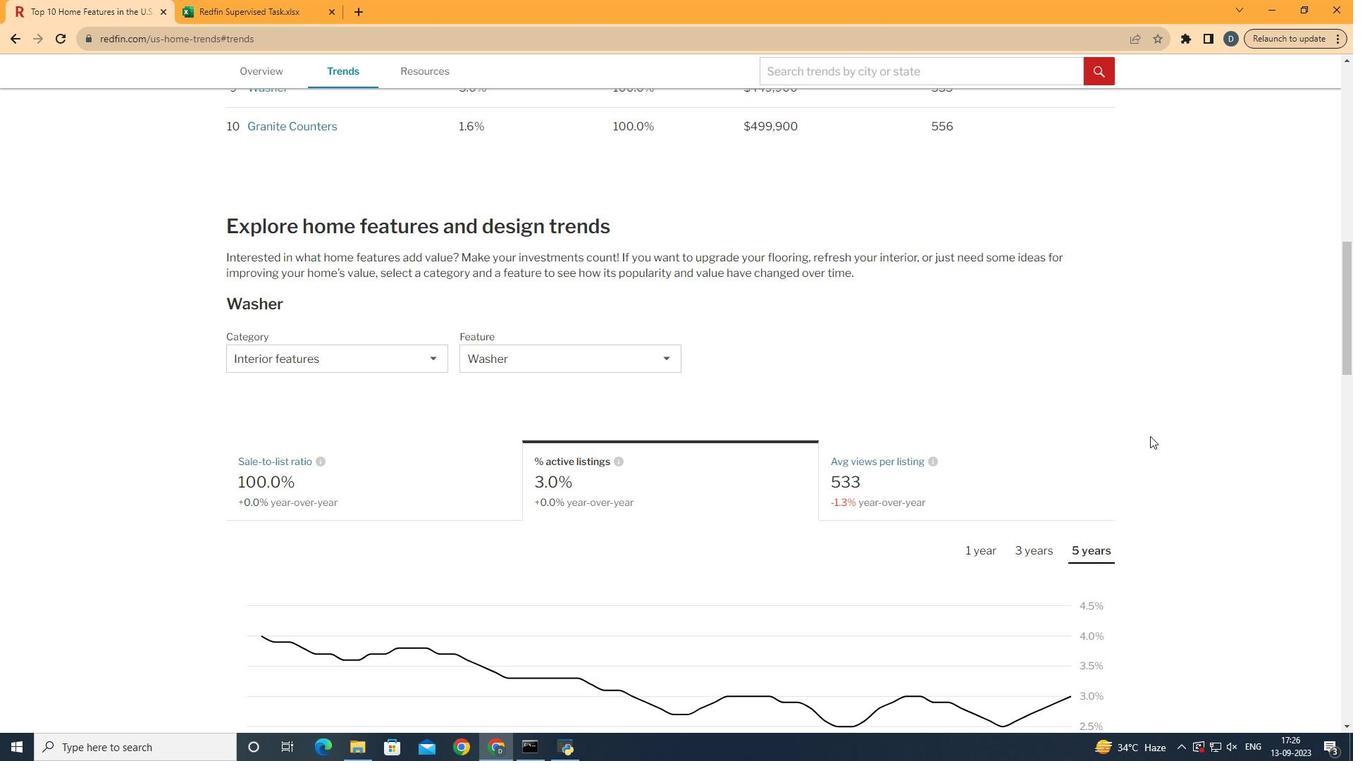 
Action: Mouse scrolled (1150, 435) with delta (0, 0)
Screenshot: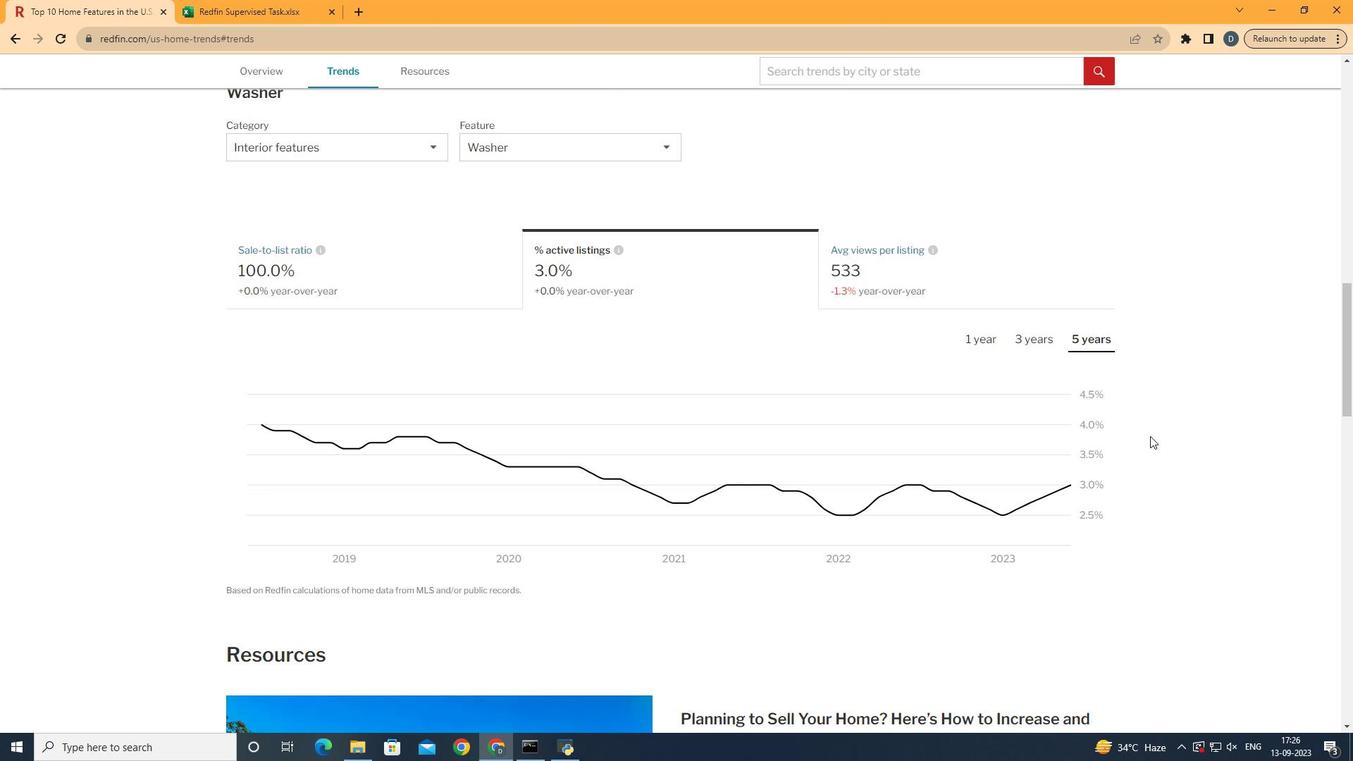 
Action: Mouse scrolled (1150, 435) with delta (0, 0)
Screenshot: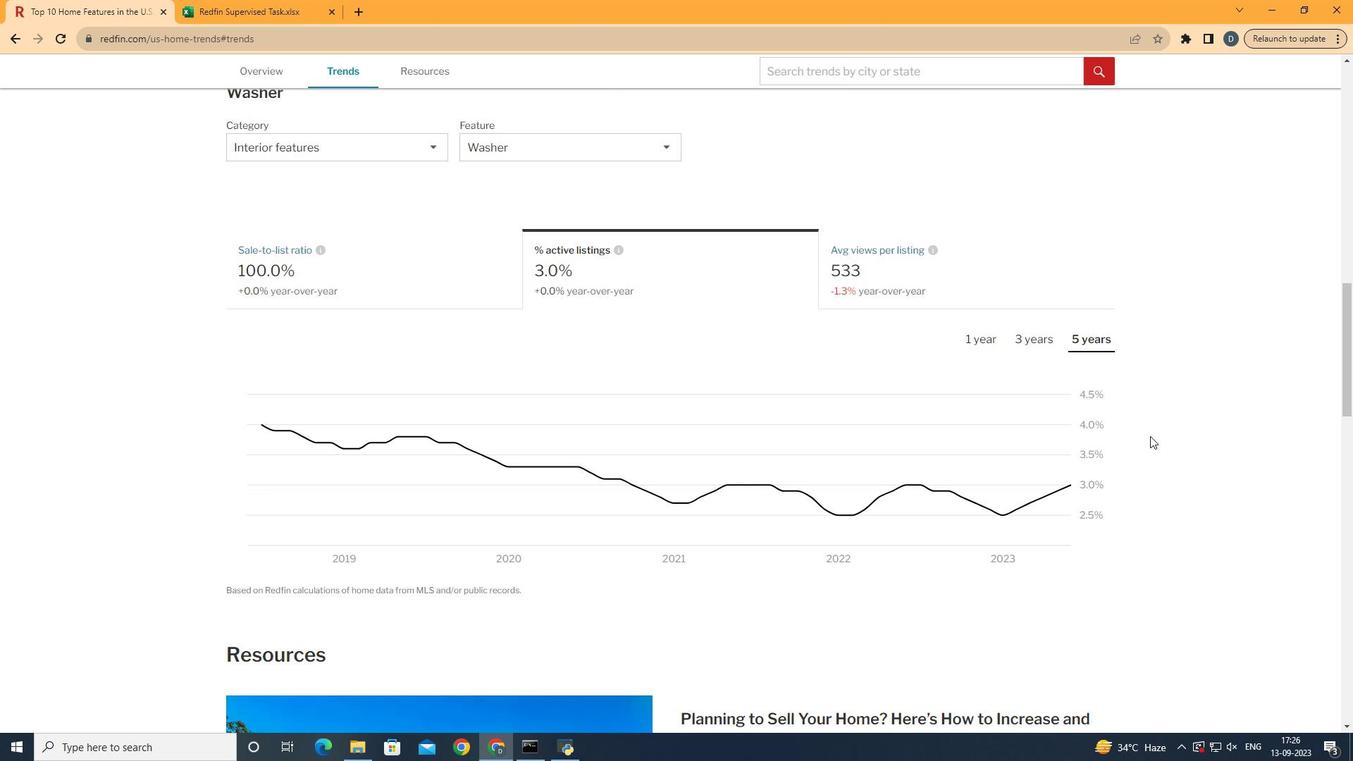 
Action: Mouse scrolled (1150, 435) with delta (0, 0)
Screenshot: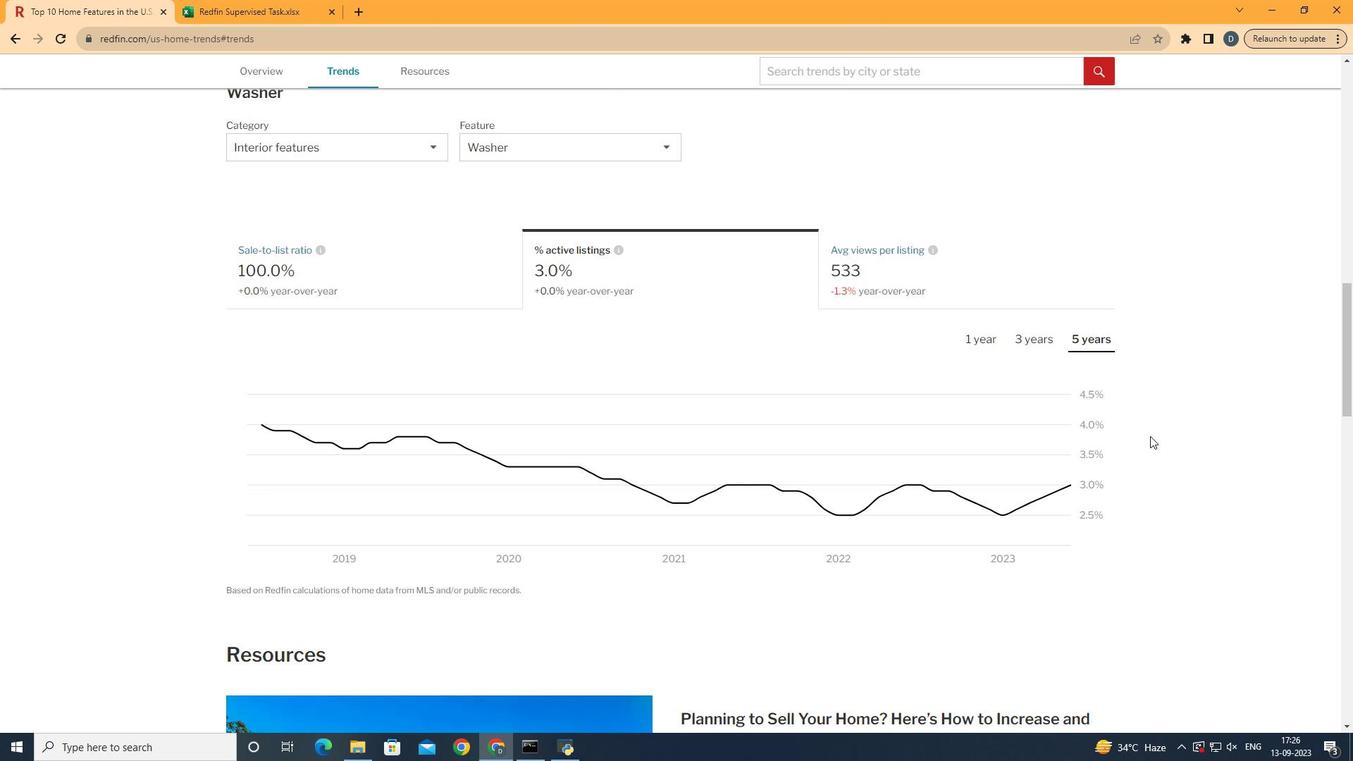 
